 Task: Open a blank sheet, save the file as Greatbarrierreef.html and add heading 'Great Barrier Reef',with the parapraph 'The Great Barrier Reef in Australia is the world's largest coral reef system. It is home to a diverse array of marine life and offers unparalleled snorkeling and diving opportunities. However, it faces threats from climate change and requires conservation efforts to protect its fragile ecosystem.'Apply Font Style Lora And font size 18. Apply font style in  Heading 'Montserrat' and font size 30 Change heading alignment to  Left and paragraph alignment to  Left
Action: Mouse moved to (1111, 80)
Screenshot: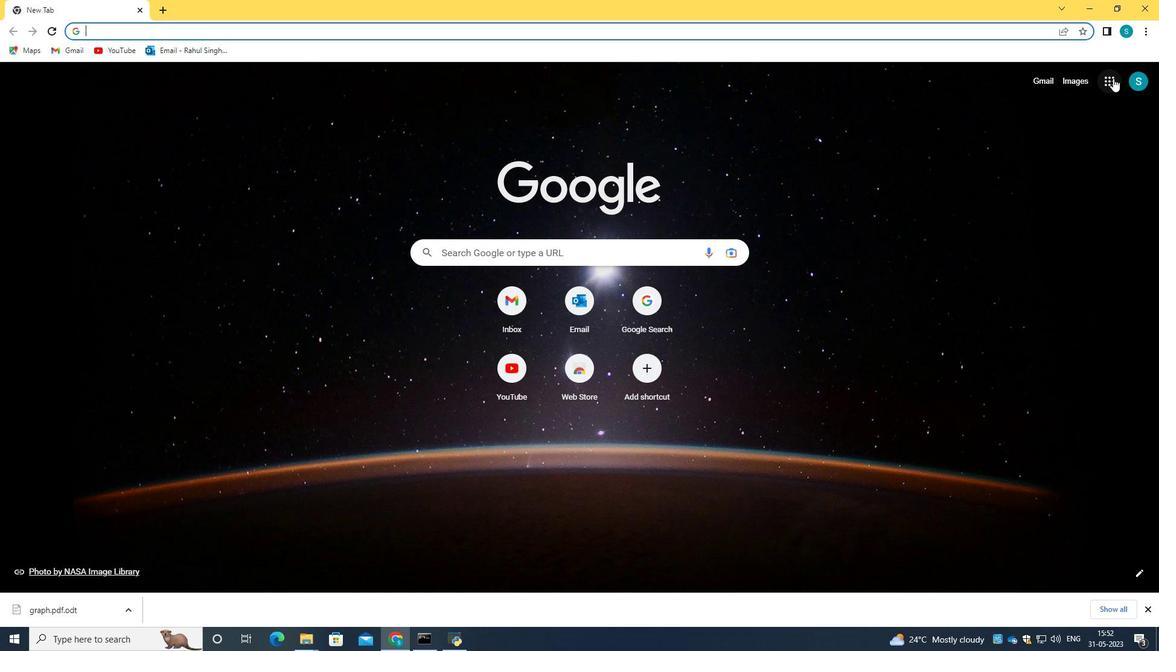 
Action: Mouse pressed left at (1111, 80)
Screenshot: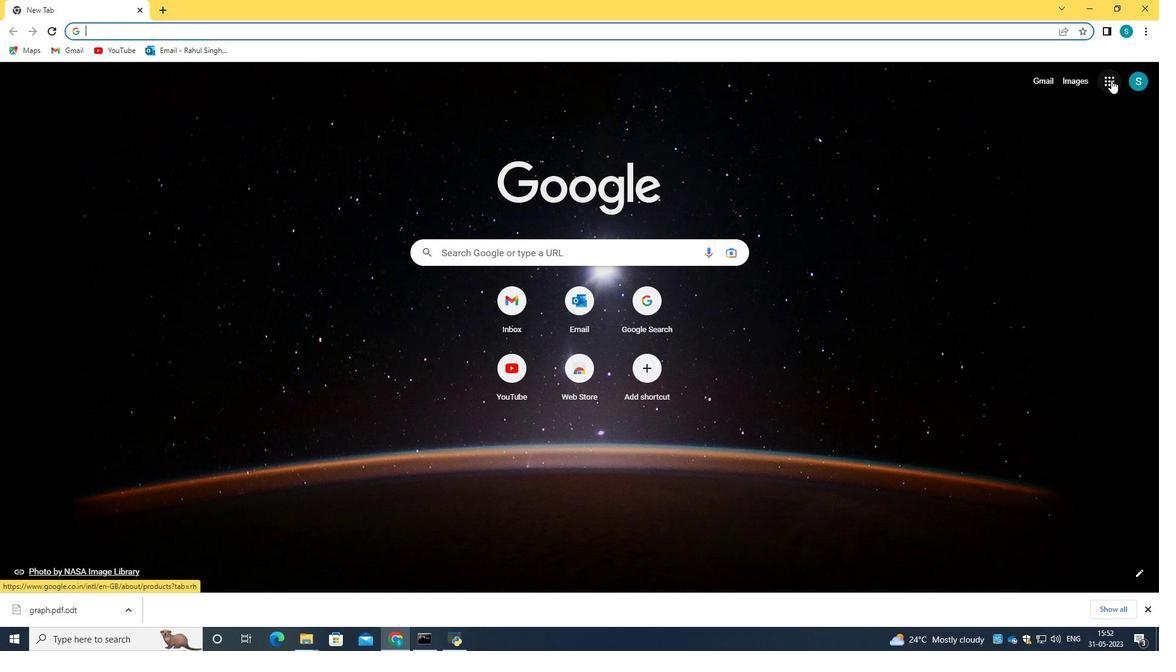 
Action: Mouse moved to (1003, 190)
Screenshot: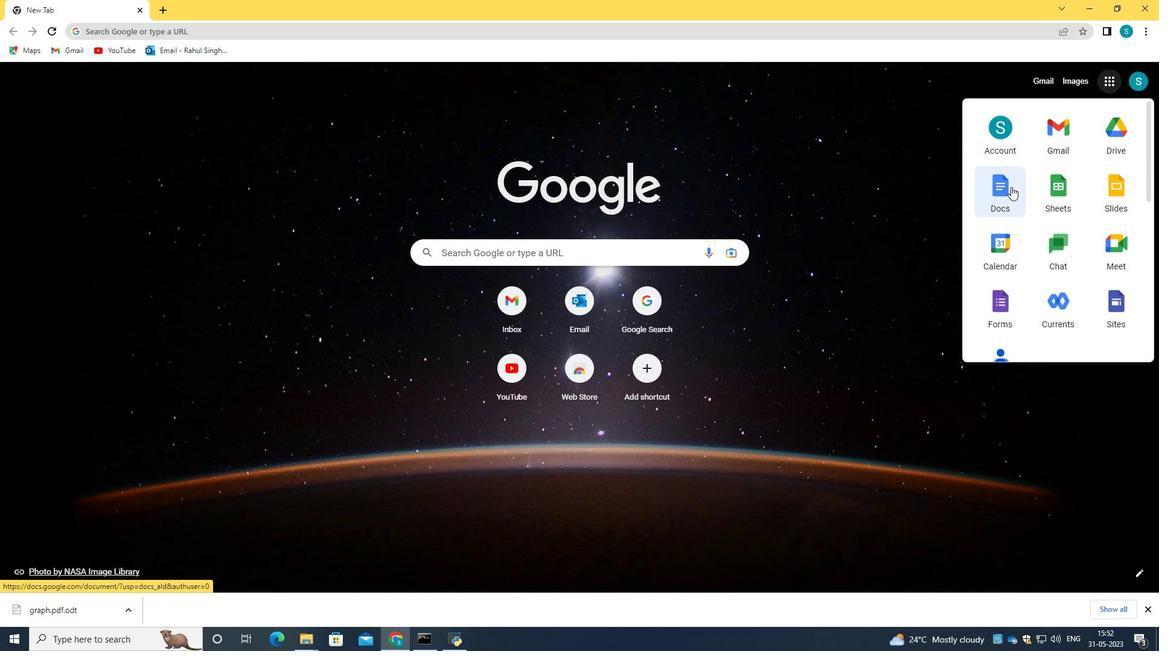 
Action: Mouse pressed left at (1003, 190)
Screenshot: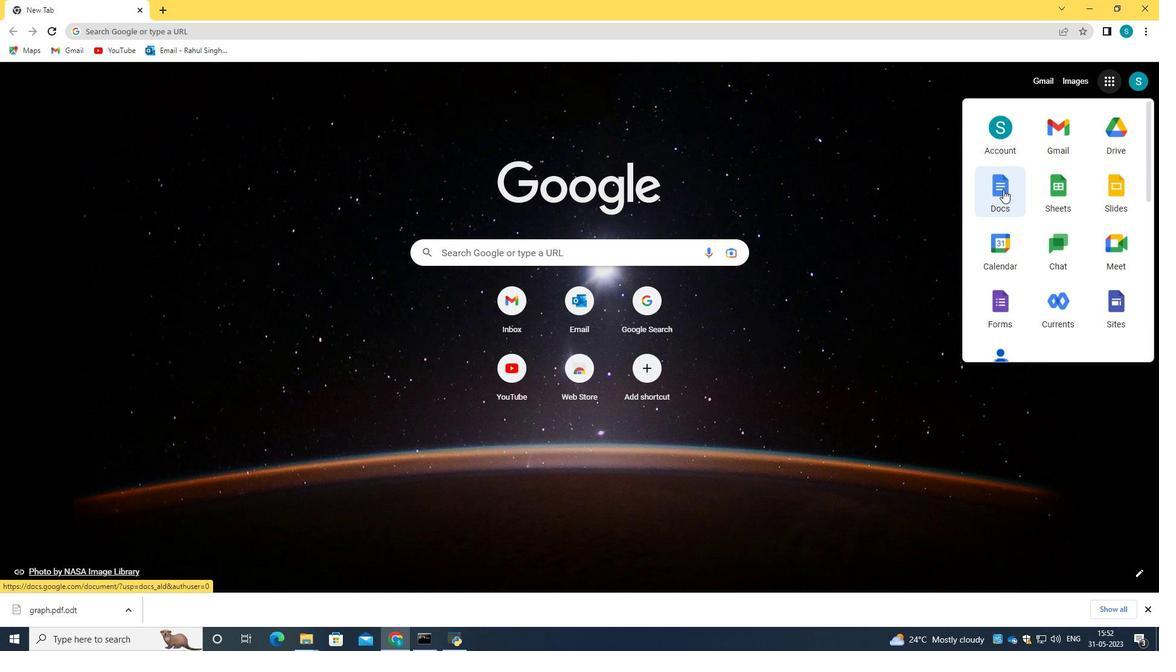 
Action: Mouse moved to (269, 190)
Screenshot: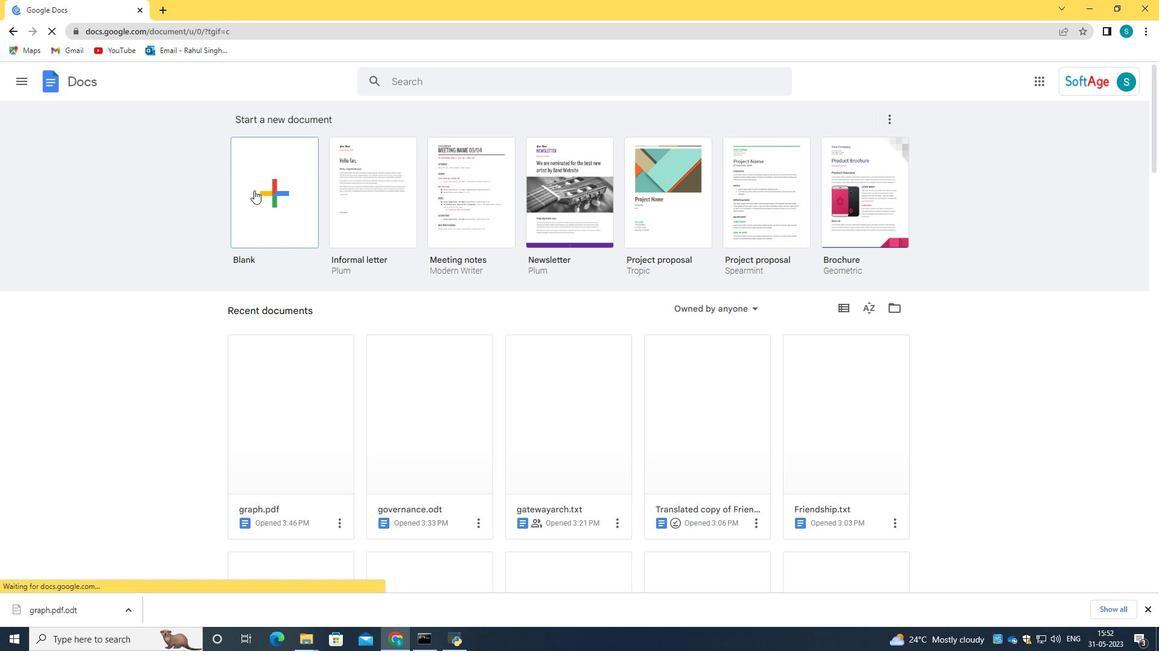 
Action: Mouse pressed left at (269, 190)
Screenshot: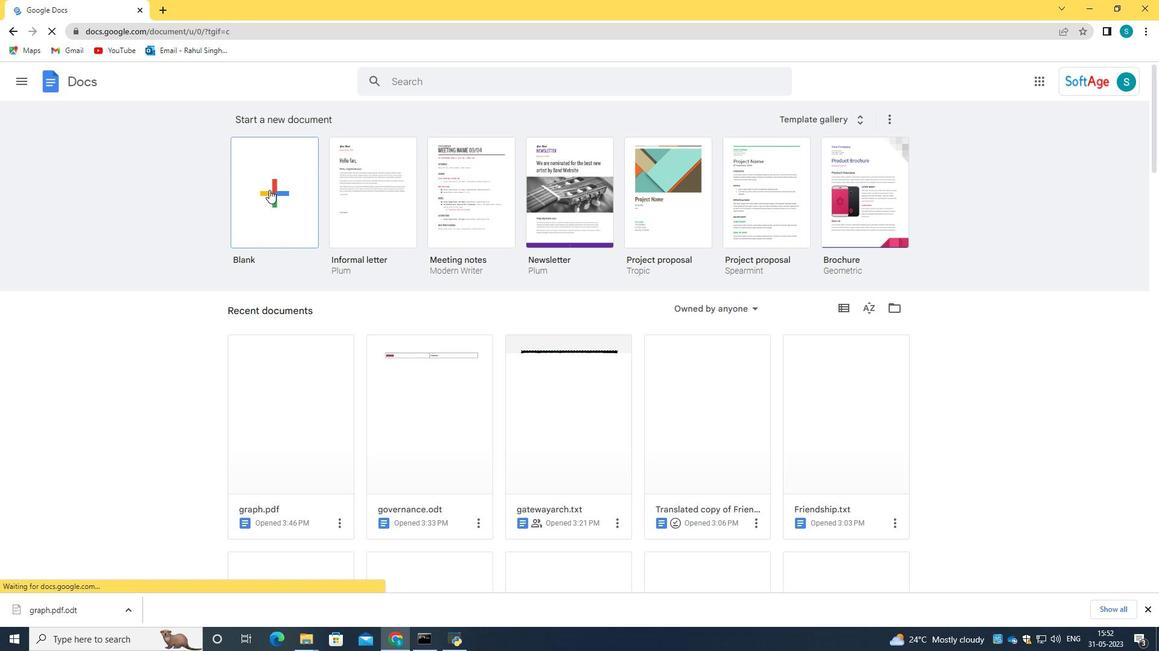 
Action: Mouse moved to (96, 76)
Screenshot: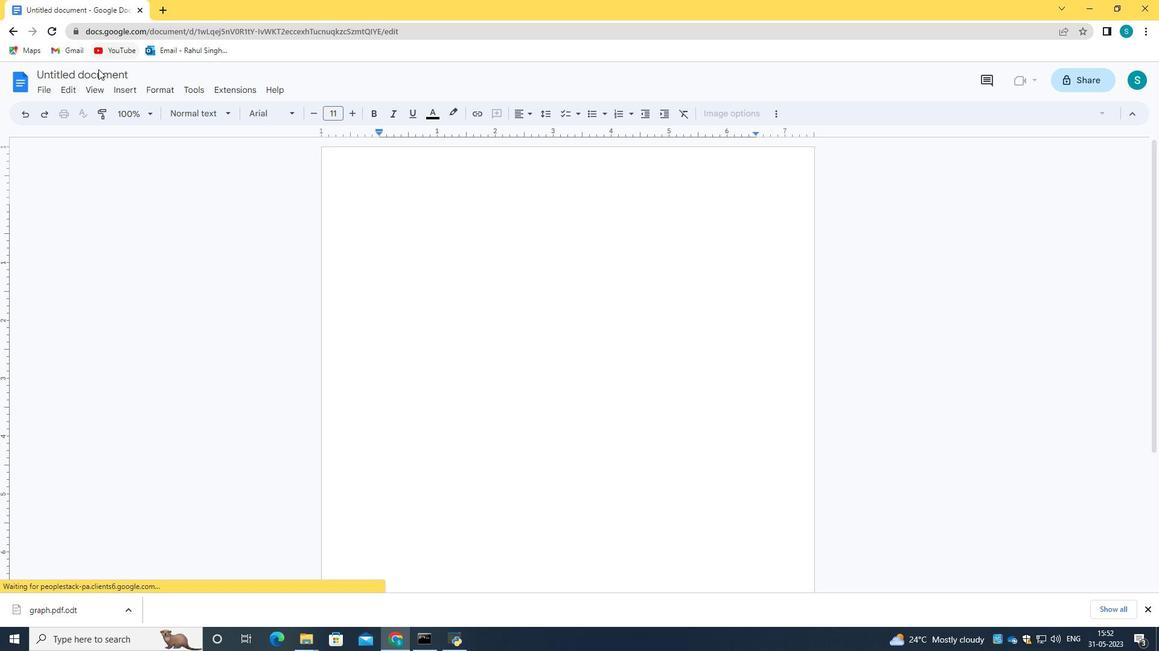 
Action: Mouse pressed left at (96, 76)
Screenshot: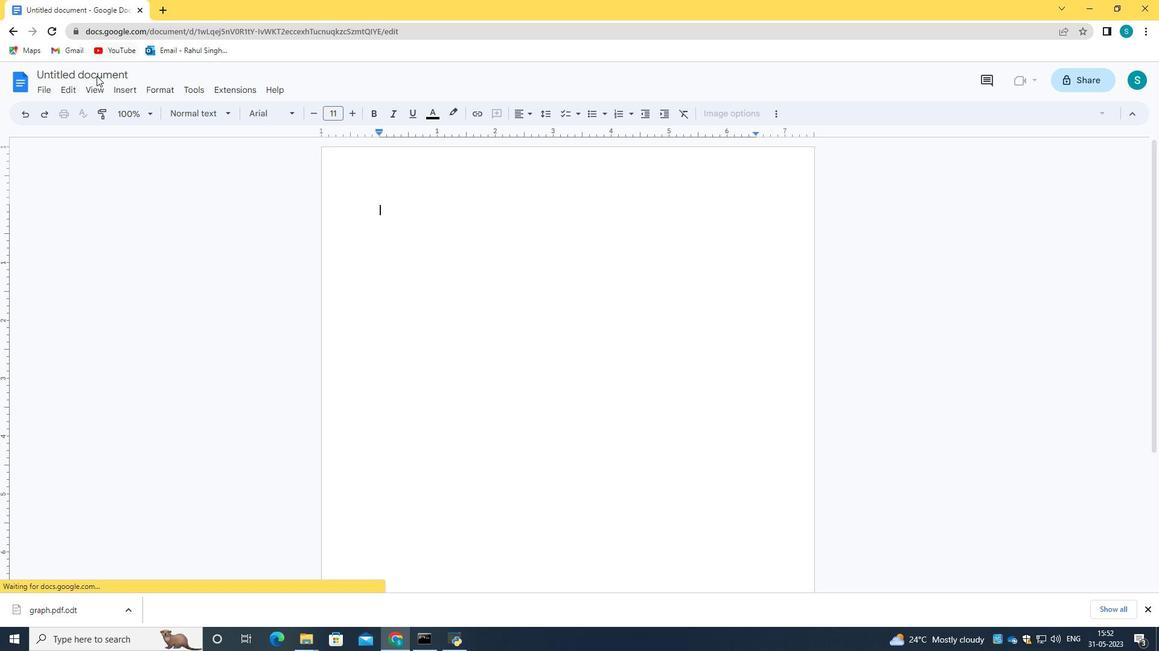 
Action: Mouse moved to (102, 75)
Screenshot: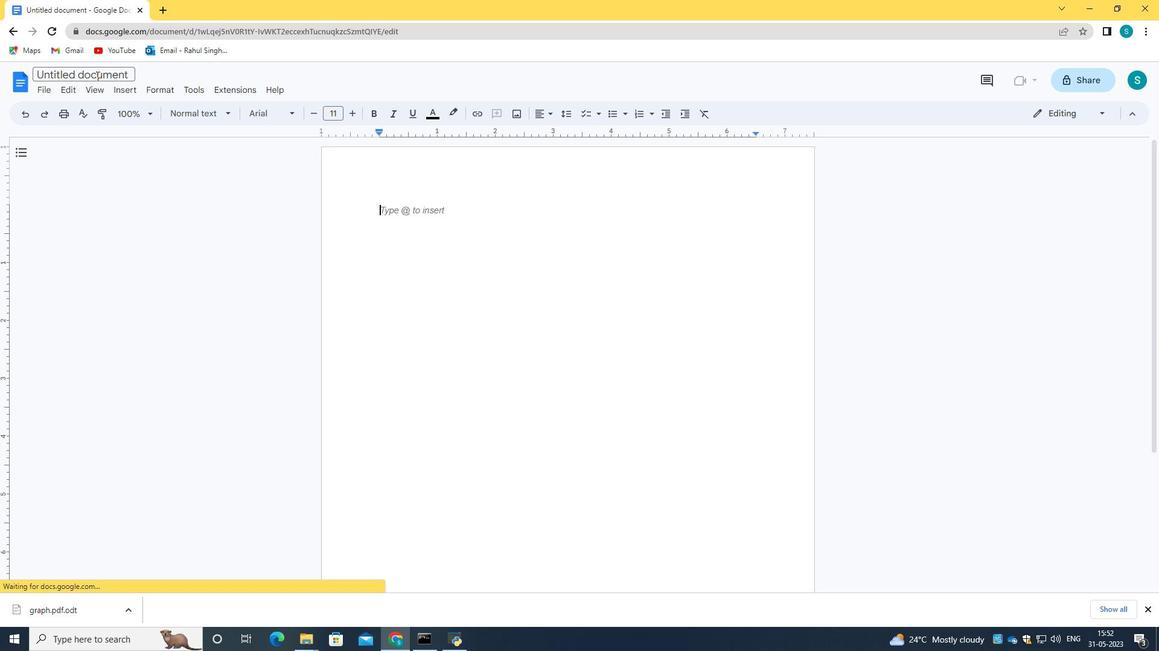 
Action: Key pressed <Key.backspace><Key.caps_lock>G<Key.caps_lock><Key.caps_lock><Key.caps_lock>reatbarriefrreef.html
Screenshot: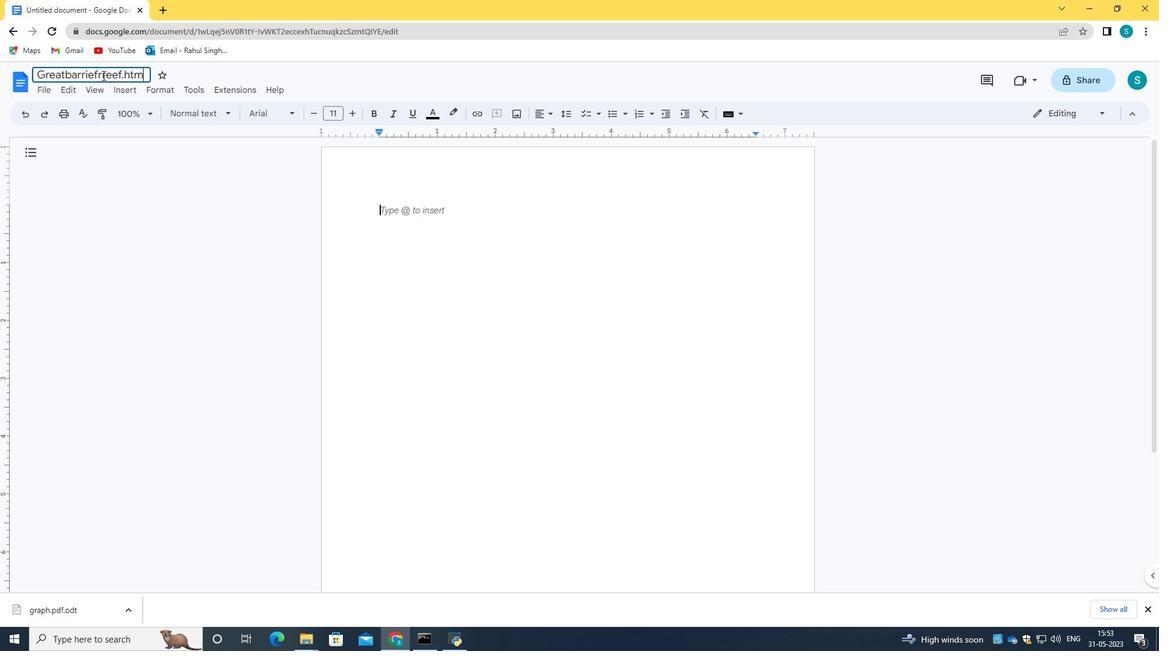
Action: Mouse moved to (424, 249)
Screenshot: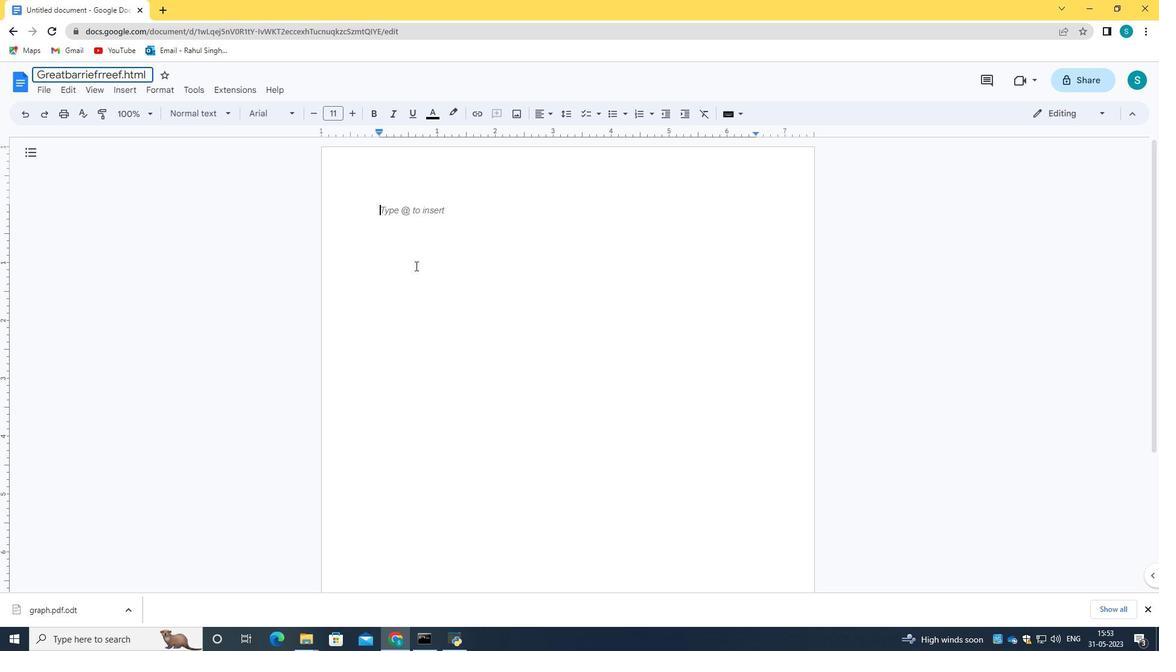 
Action: Mouse pressed left at (424, 249)
Screenshot: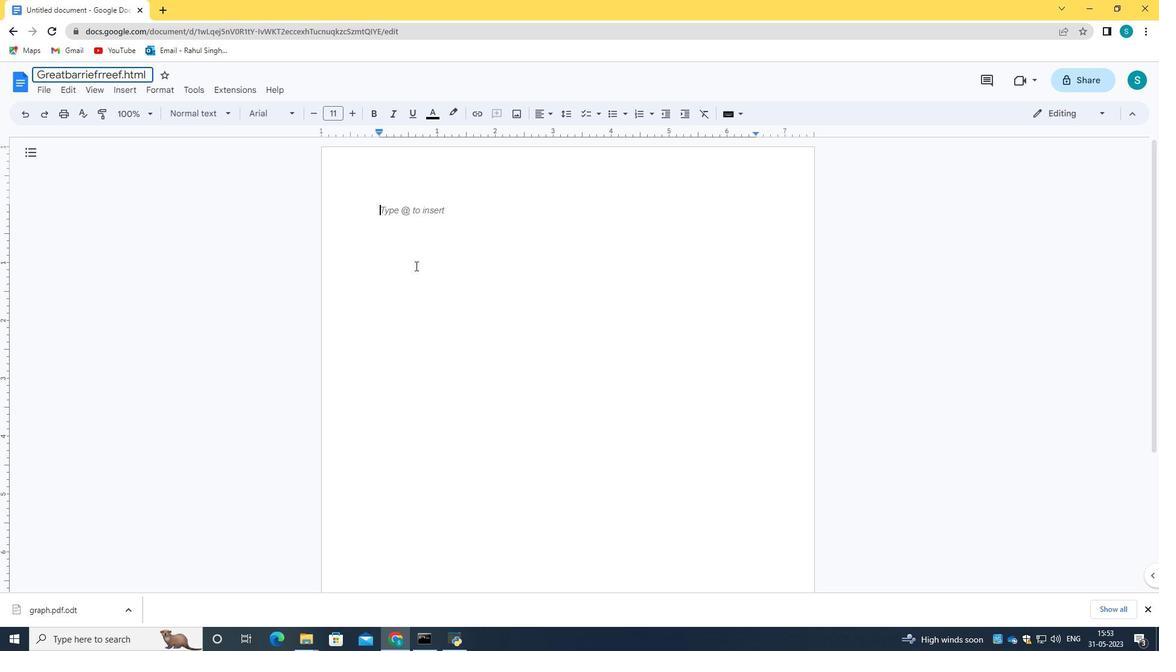 
Action: Mouse moved to (424, 215)
Screenshot: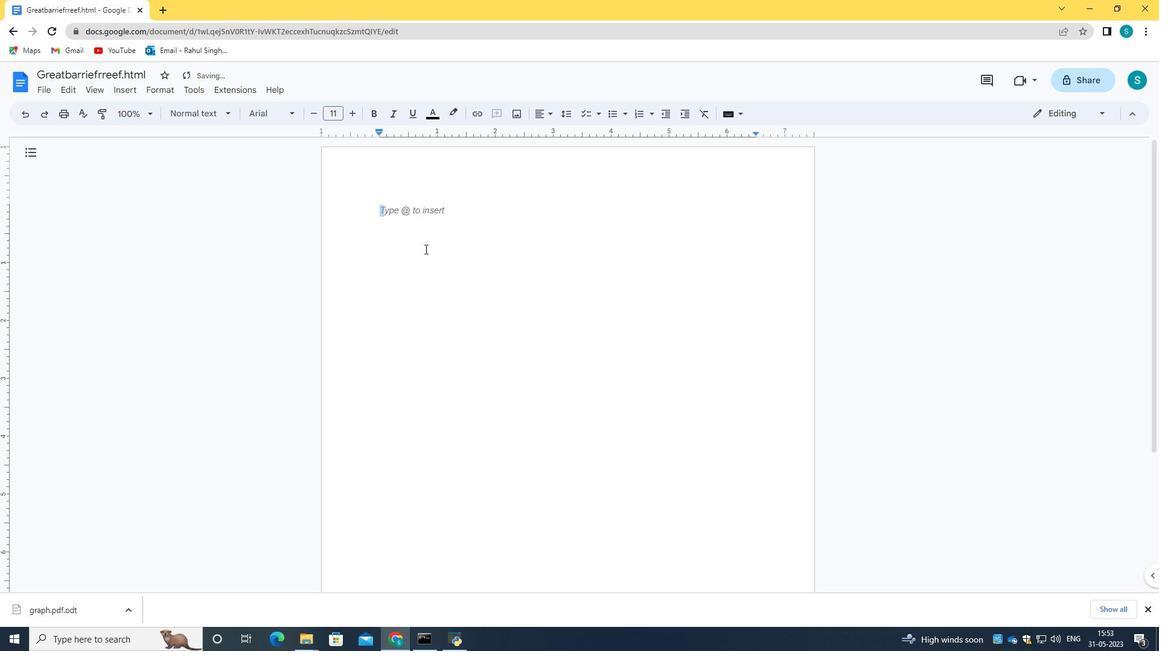 
Action: Mouse pressed left at (424, 215)
Screenshot: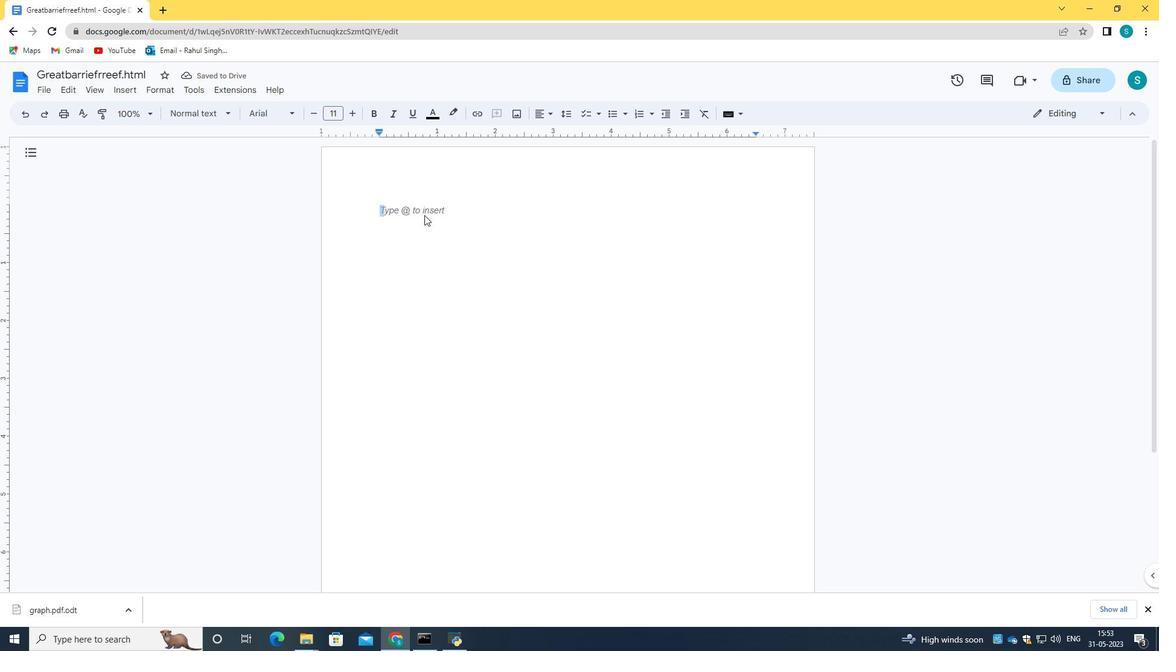 
Action: Mouse moved to (454, 207)
Screenshot: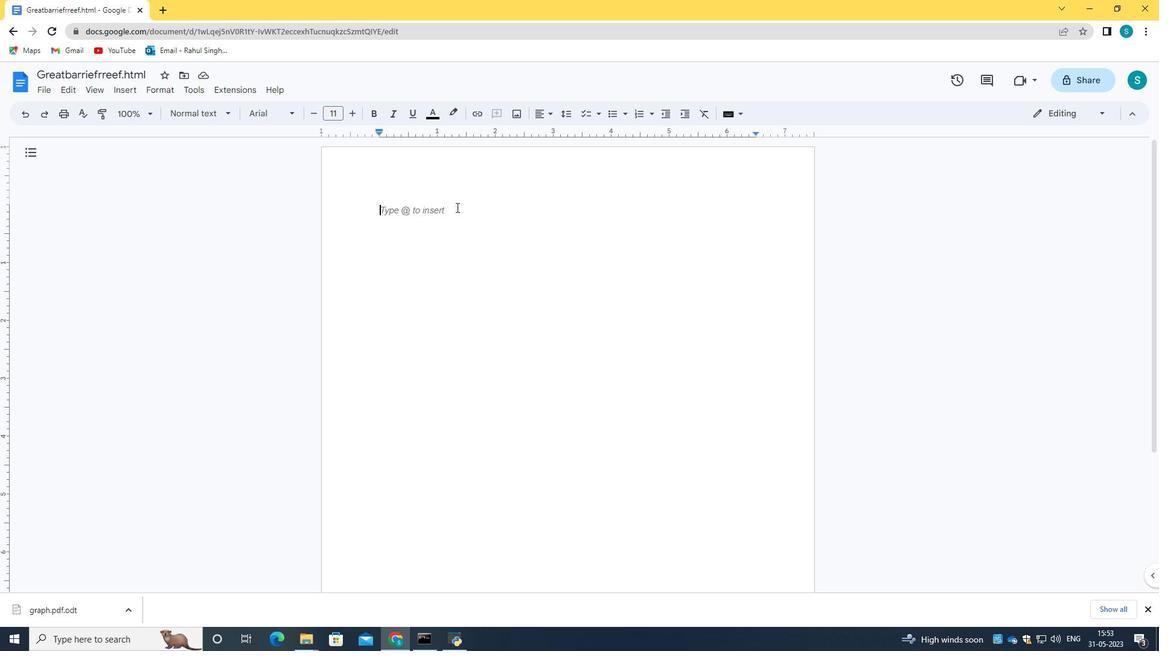 
Action: Key pressed <Key.caps_lock>G<Key.caps_lock>reat<Key.space><Key.caps_lock>B<Key.caps_lock>arrier<Key.space><Key.caps_lock>R<Key.caps_lock>eef
Screenshot: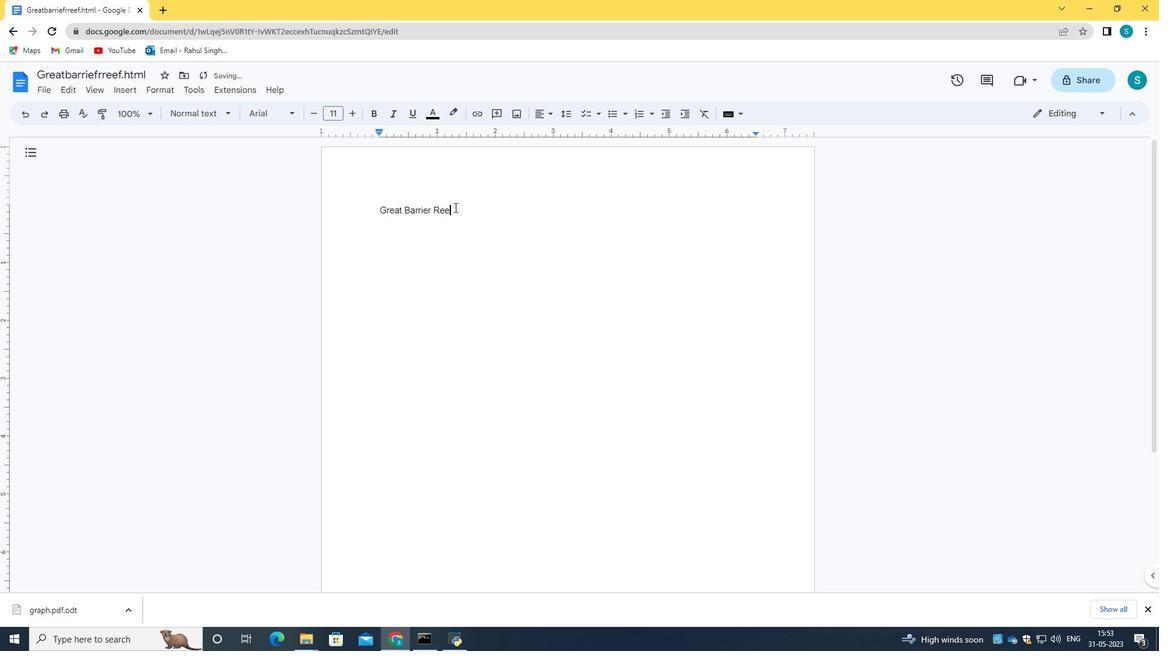 
Action: Mouse moved to (453, 207)
Screenshot: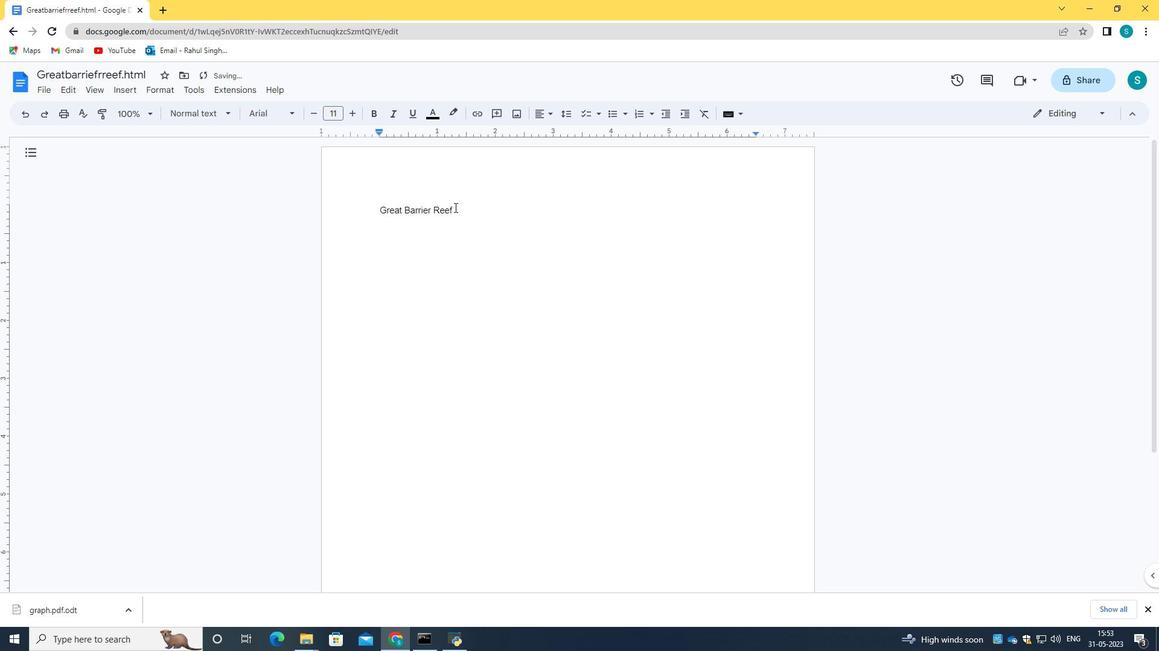 
Action: Key pressed <Key.space><Key.enter>
Screenshot: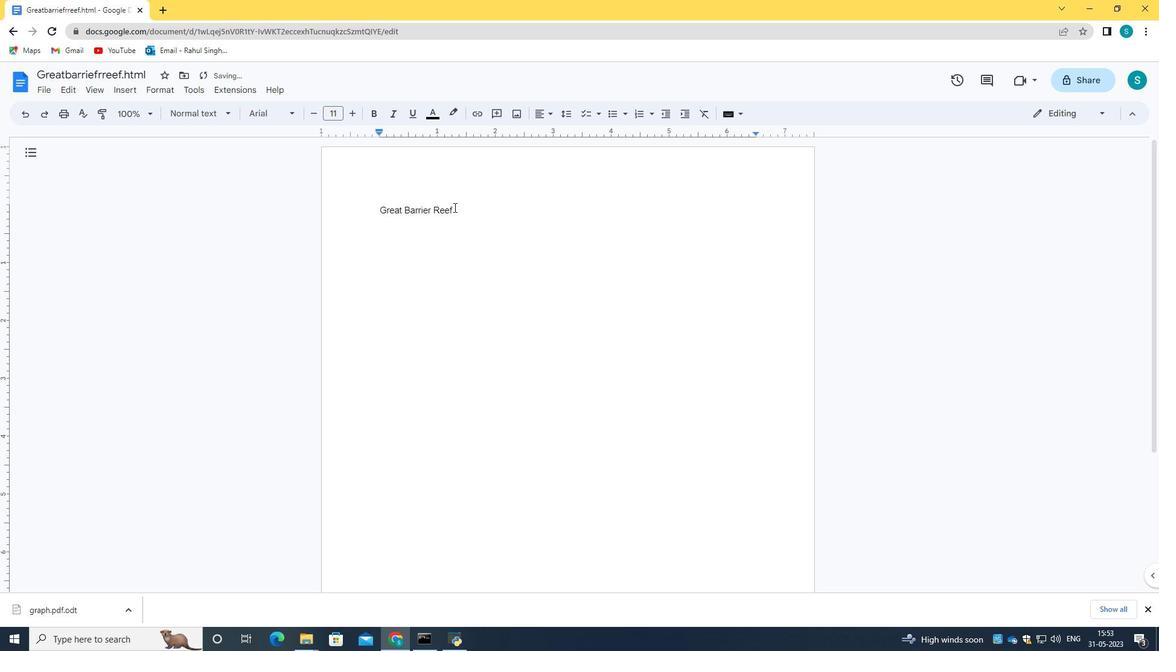 
Action: Mouse moved to (449, 233)
Screenshot: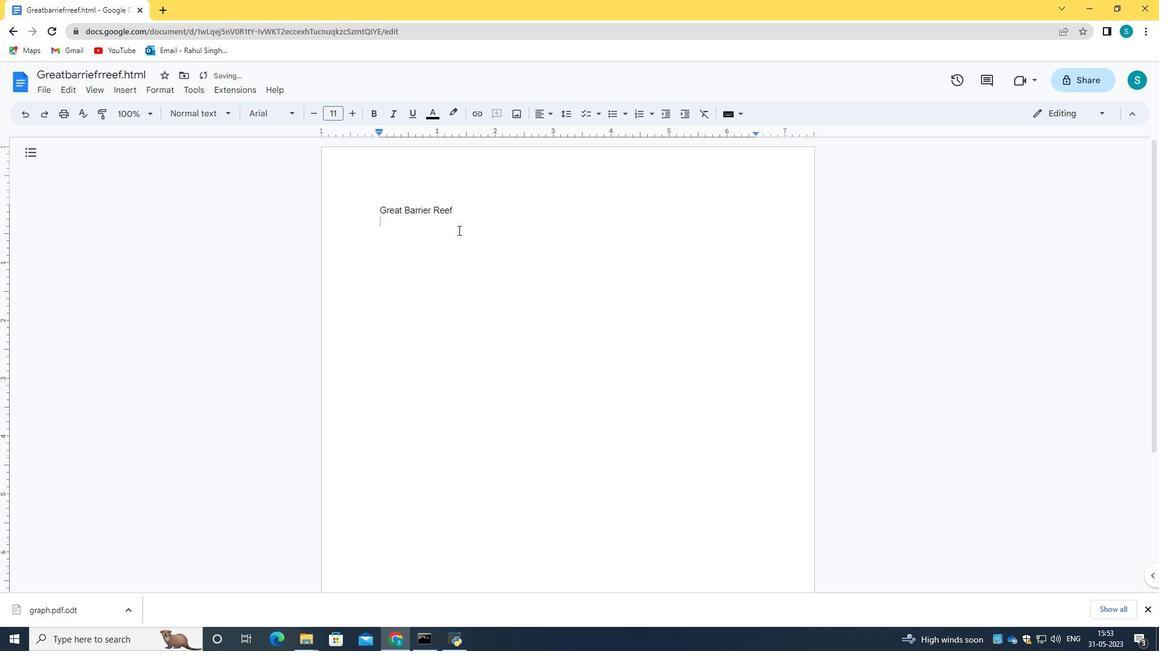 
Action: Key pressed <Key.enter><Key.caps_lock>T<Key.caps_lock>he<Key.space><Key.caps_lock>G<Key.caps_lock>reat<Key.space><Key.caps_lock>B<Key.caps_lock>arrier<Key.space><Key.caps_lock>R<Key.caps_lock>eef<Key.space>in<Key.space><Key.caps_lock>A<Key.caps_lock>ustralia<Key.space>is<Key.space>the<Key.space>world's<Key.space>largest<Key.space>coral<Key.space>reef<Key.space>system.<Key.space><Key.caps_lock>I<Key.caps_lock><Key.space>ti<Key.backspace><Key.backspace><Key.backspace>t<Key.space>is<Key.space>home<Key.space>to<Key.space>a<Key.space>diverse<Key.space>array<Key.space>of<Key.space>marine<Key.space>life<Key.space>and<Key.space>offers<Key.space>unparalleleled<Key.space>snorkeling<Key.space>and<Key.space>diving<Key.space>opportunities.<Key.space><Key.caps_lock><Key.enter>H<Key.caps_lock>owever,<Key.space>it<Key.space>faces<Key.space>threats<Key.space>from<Key.space>climate<Key.space>change<Key.space>and<Key.space>requires<Key.space>conservation<Key.space>efforts<Key.space>to<Key.space>protect<Key.space>its<Key.space>fragile<Key.space>ecosystems<Key.backspace>.
Screenshot: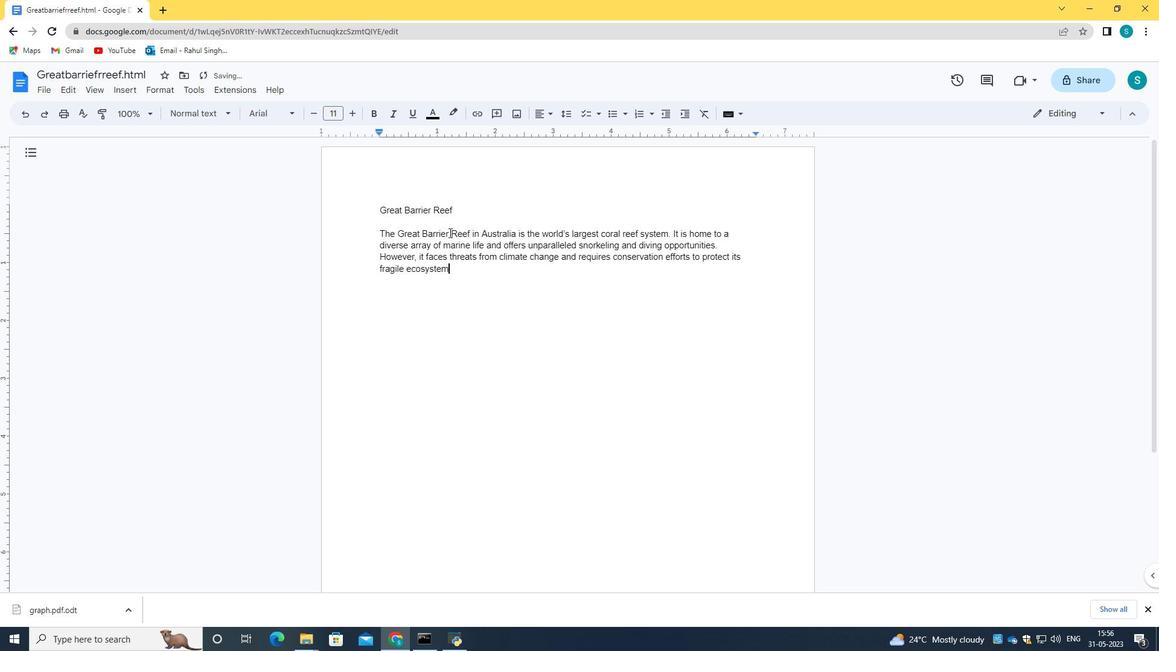 
Action: Mouse moved to (376, 234)
Screenshot: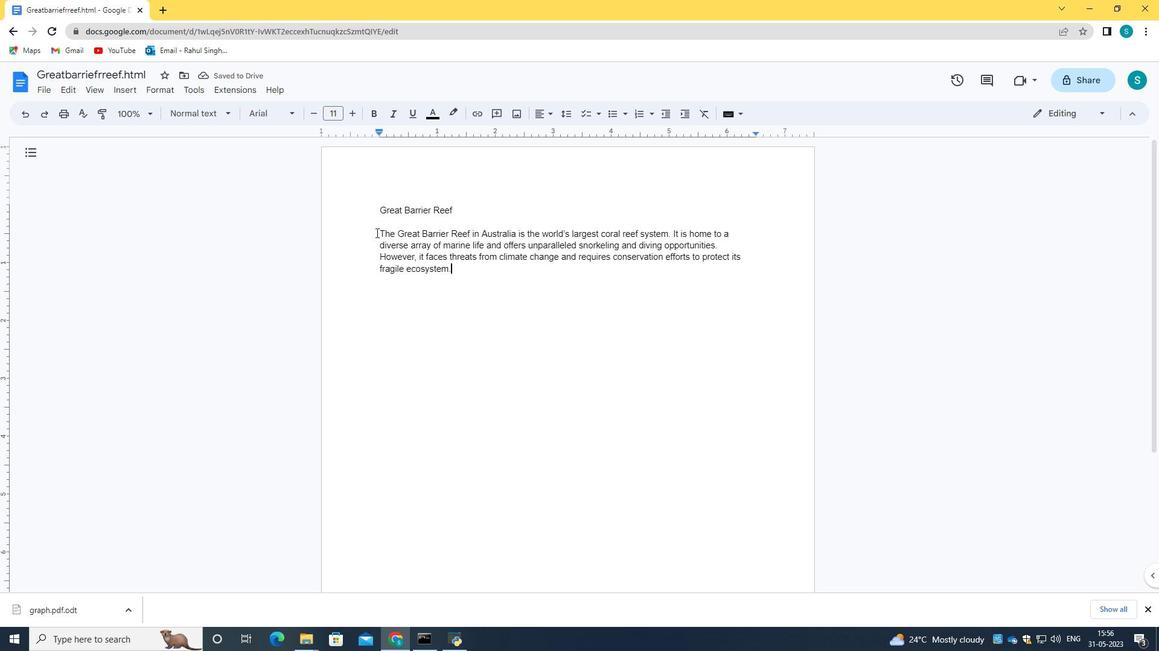 
Action: Mouse pressed left at (376, 234)
Screenshot: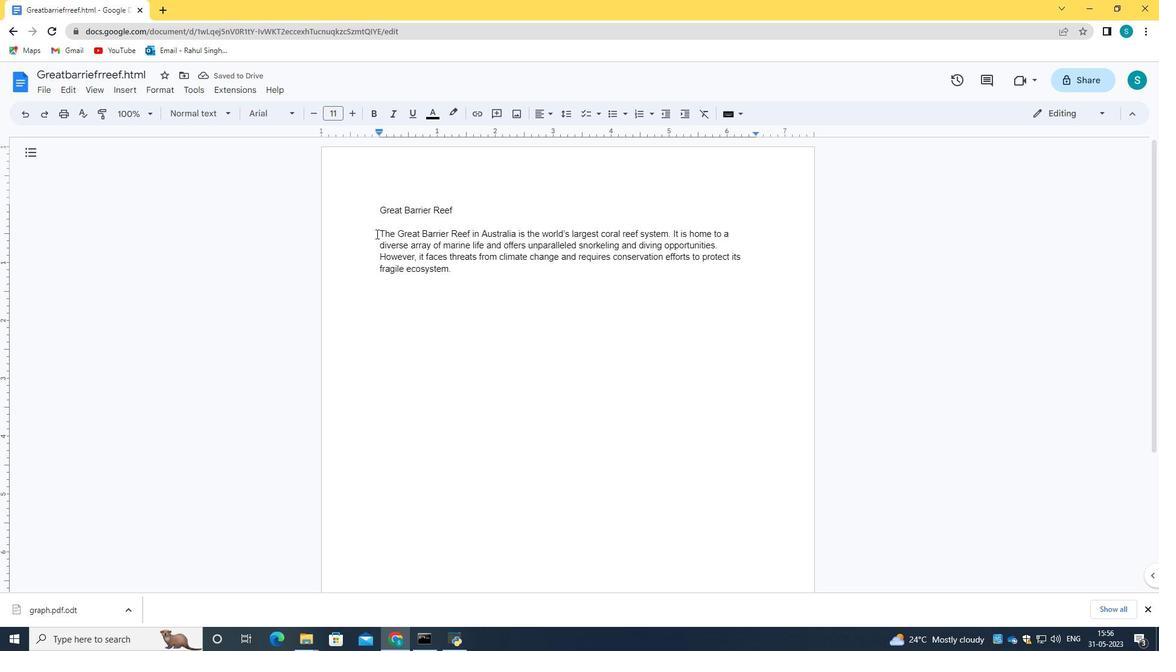 
Action: Mouse moved to (256, 114)
Screenshot: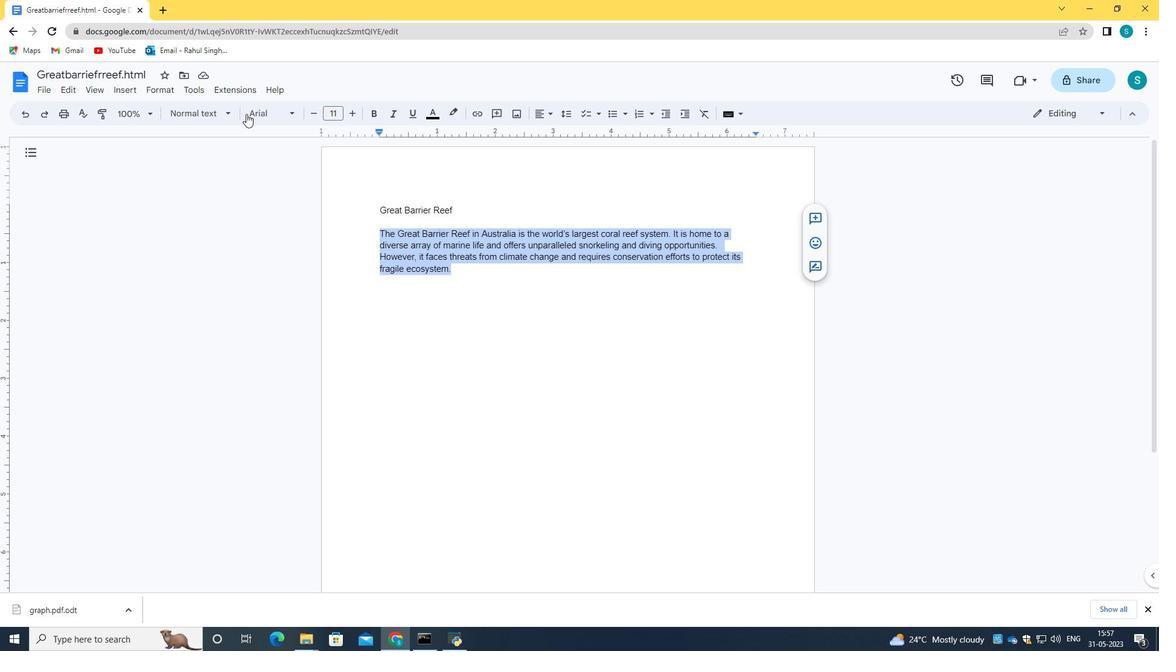 
Action: Mouse pressed left at (256, 114)
Screenshot: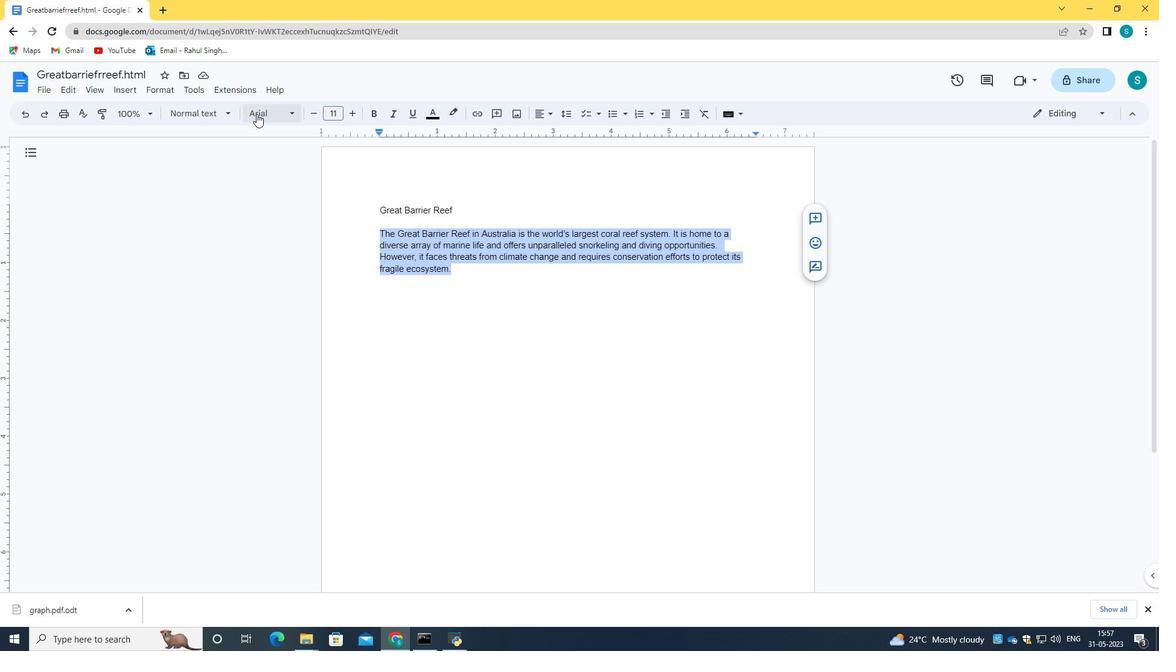 
Action: Mouse moved to (287, 410)
Screenshot: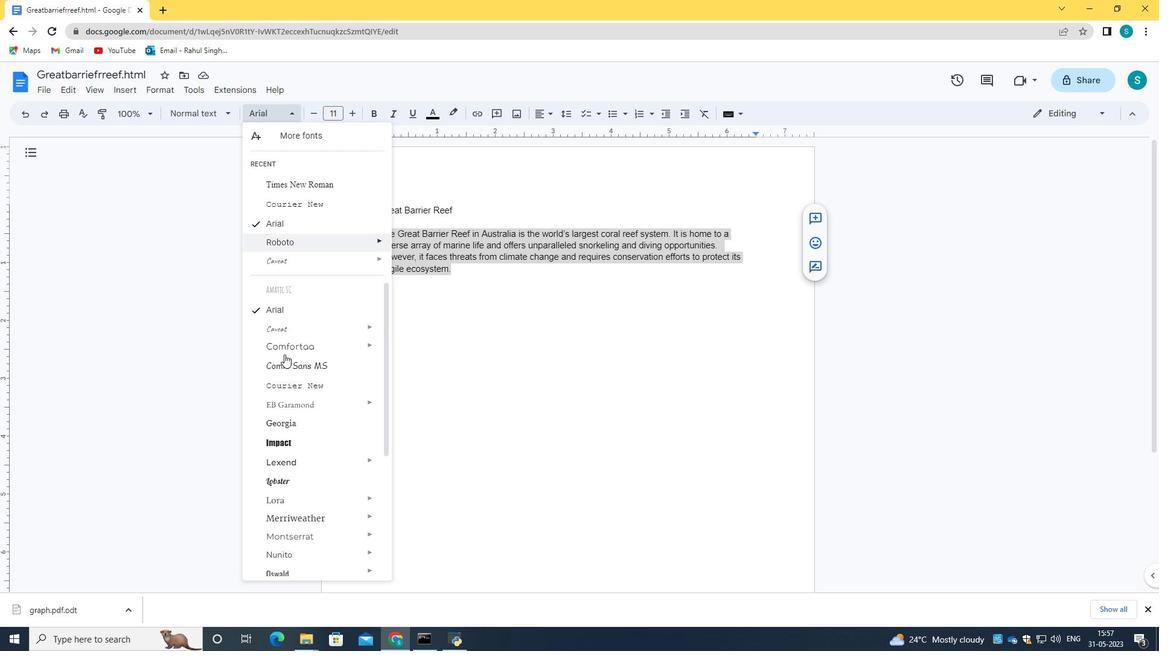
Action: Mouse scrolled (287, 409) with delta (0, 0)
Screenshot: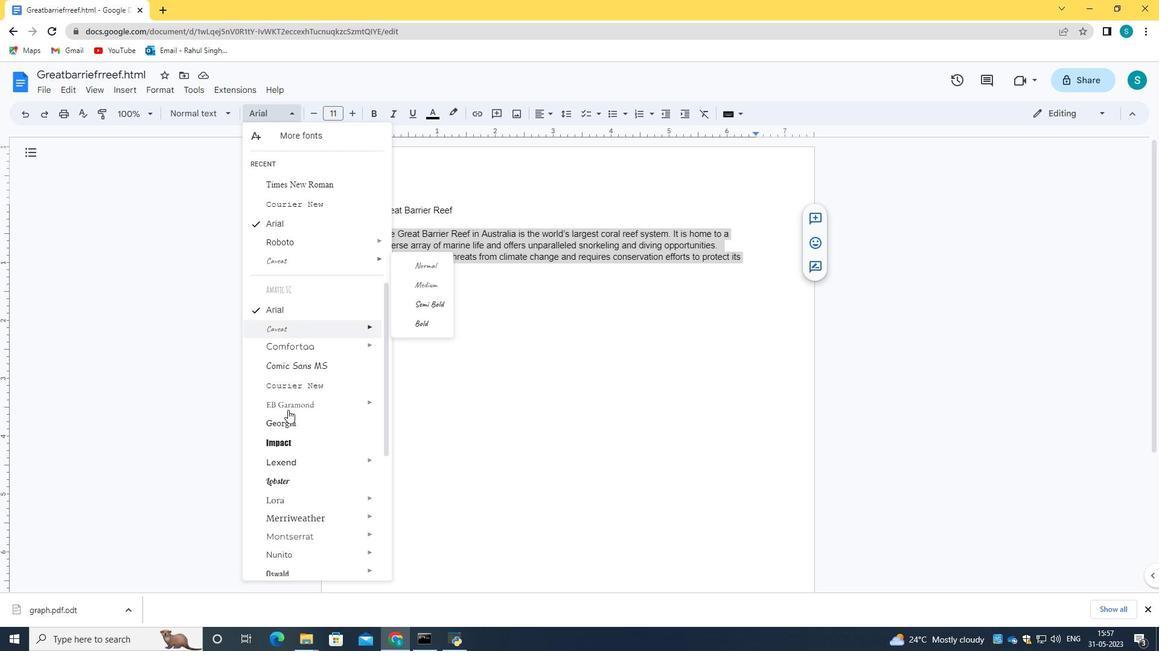 
Action: Mouse moved to (294, 497)
Screenshot: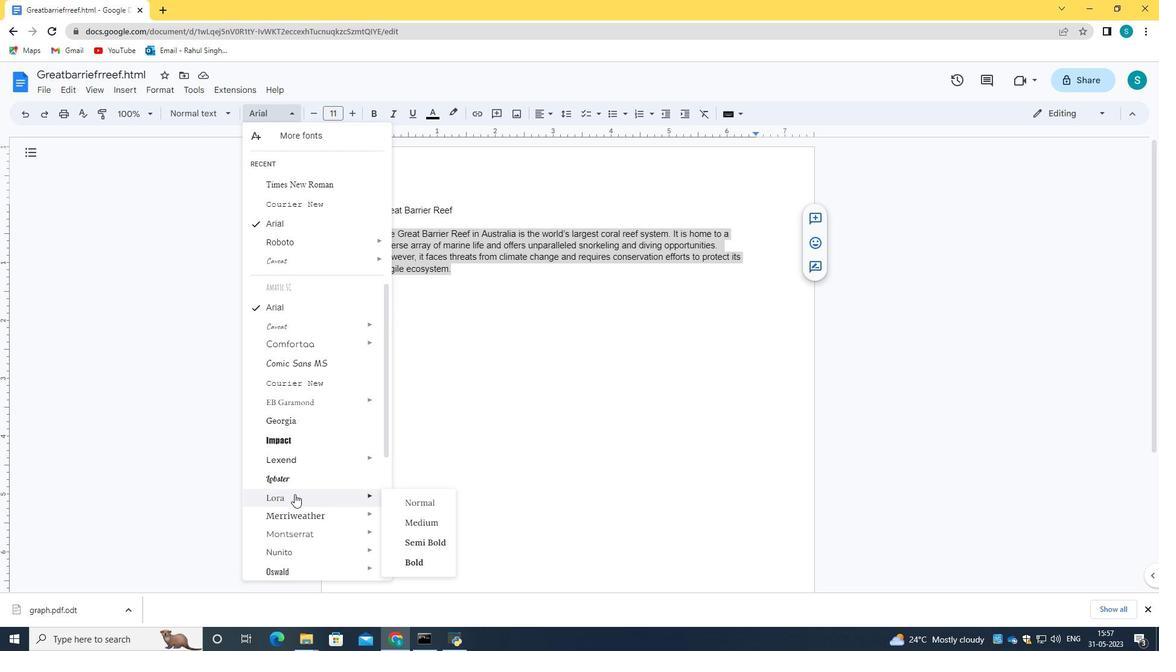 
Action: Mouse pressed left at (294, 497)
Screenshot: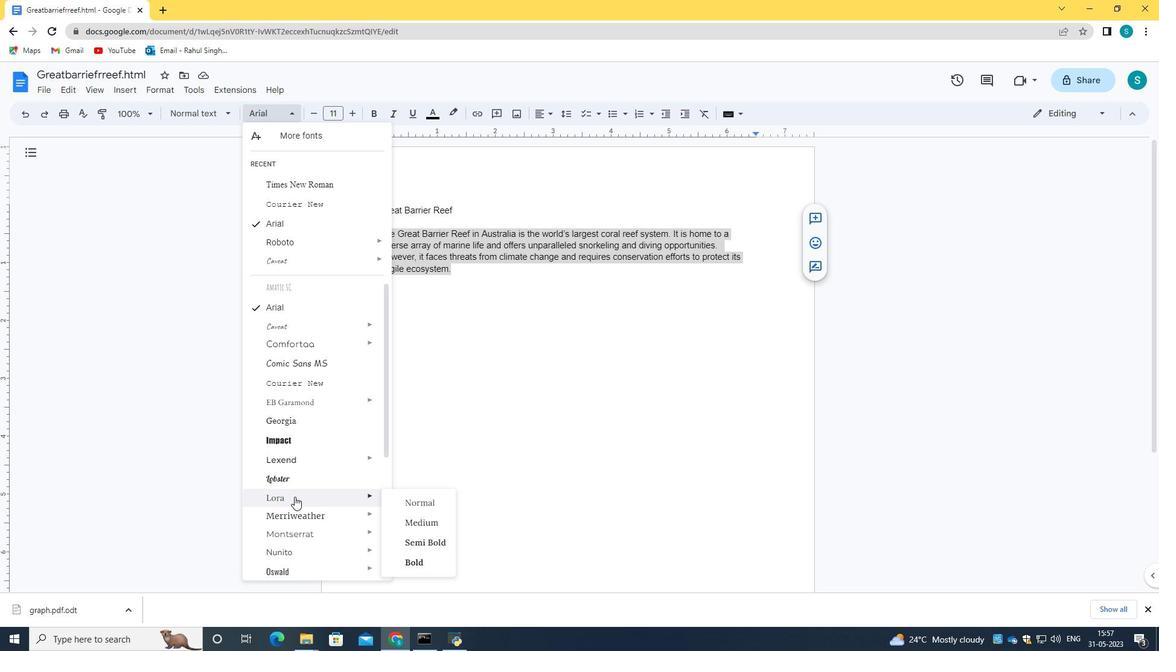 
Action: Mouse moved to (353, 114)
Screenshot: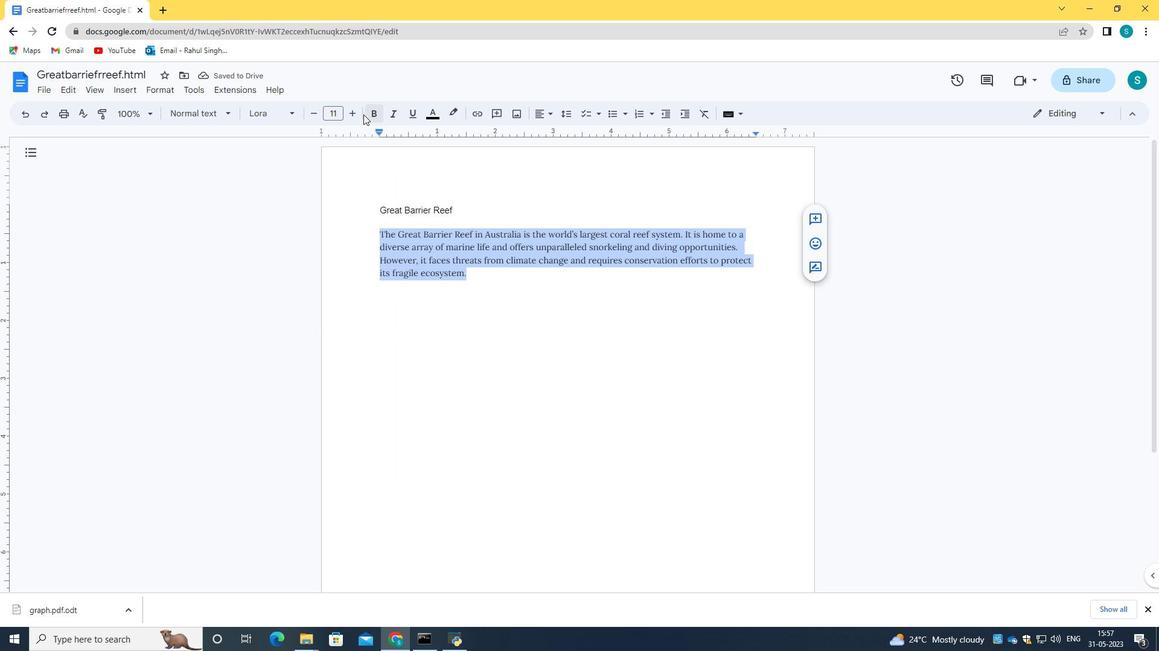 
Action: Mouse pressed left at (353, 114)
Screenshot: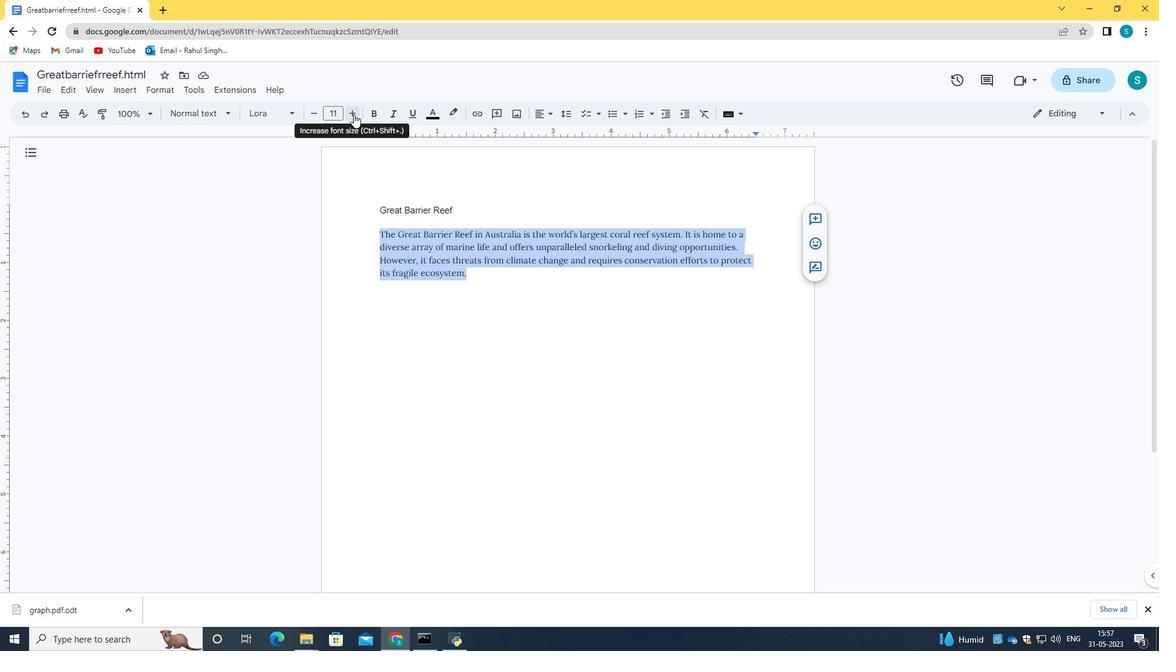 
Action: Mouse pressed left at (353, 114)
Screenshot: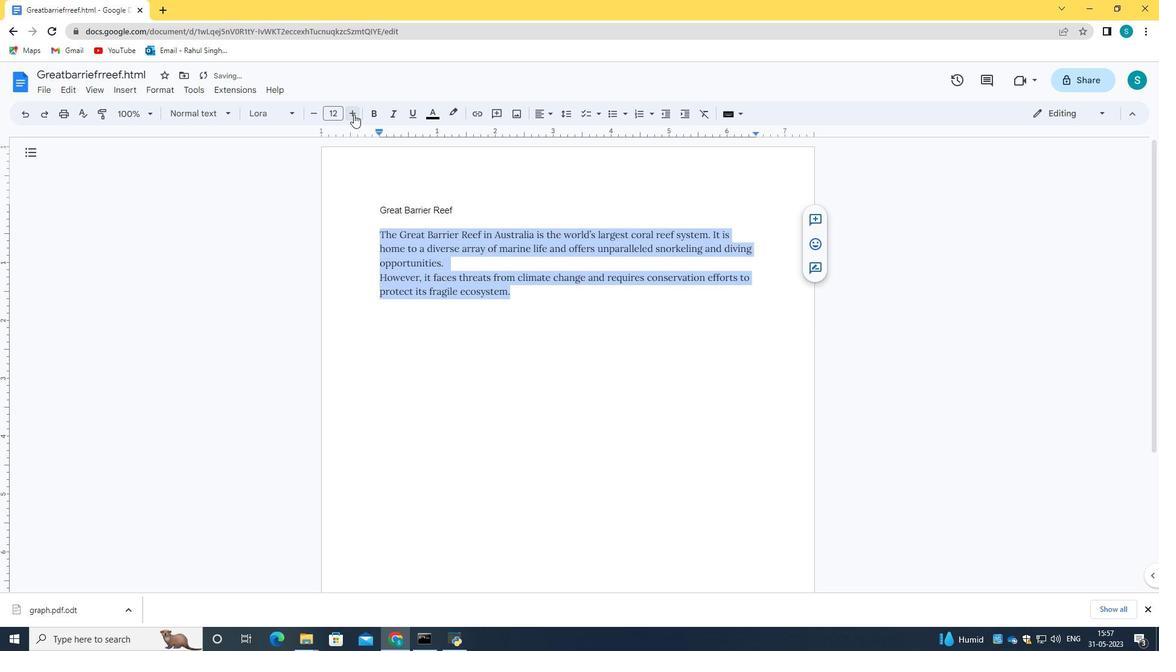 
Action: Mouse pressed left at (353, 114)
Screenshot: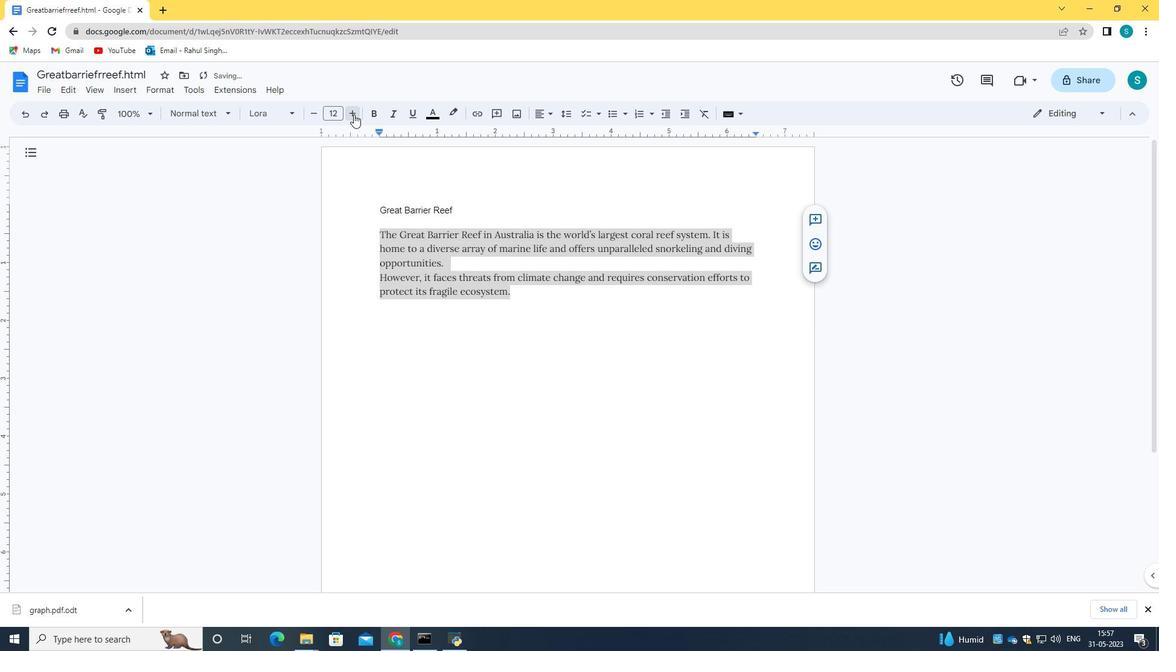 
Action: Mouse pressed left at (353, 114)
Screenshot: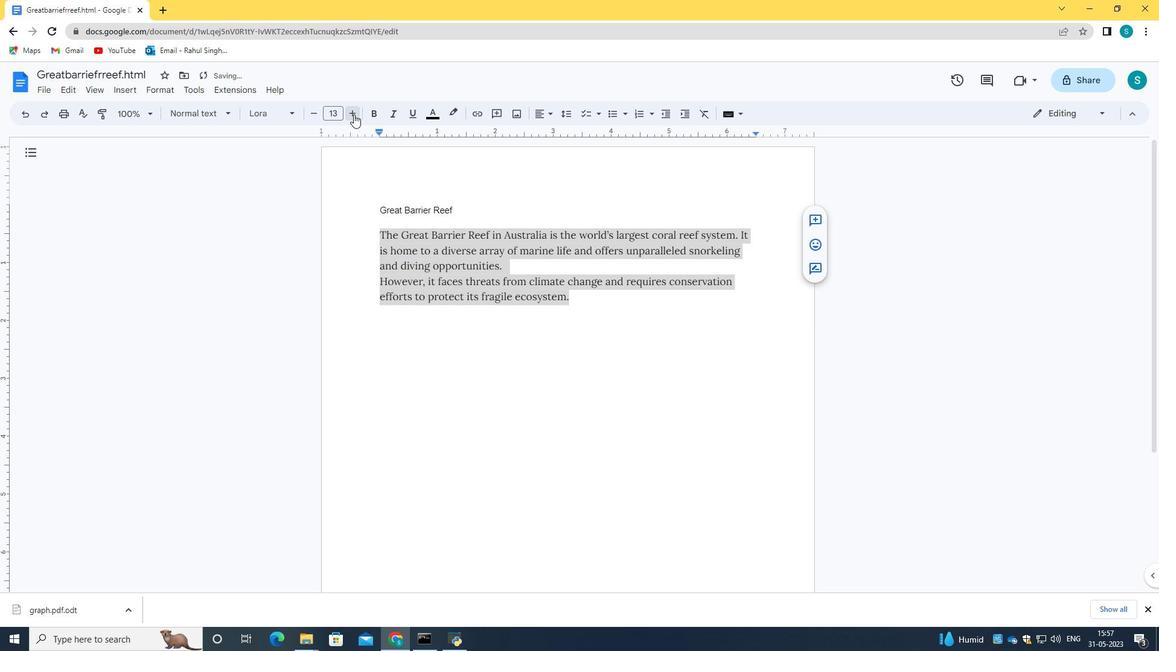 
Action: Mouse pressed left at (353, 114)
Screenshot: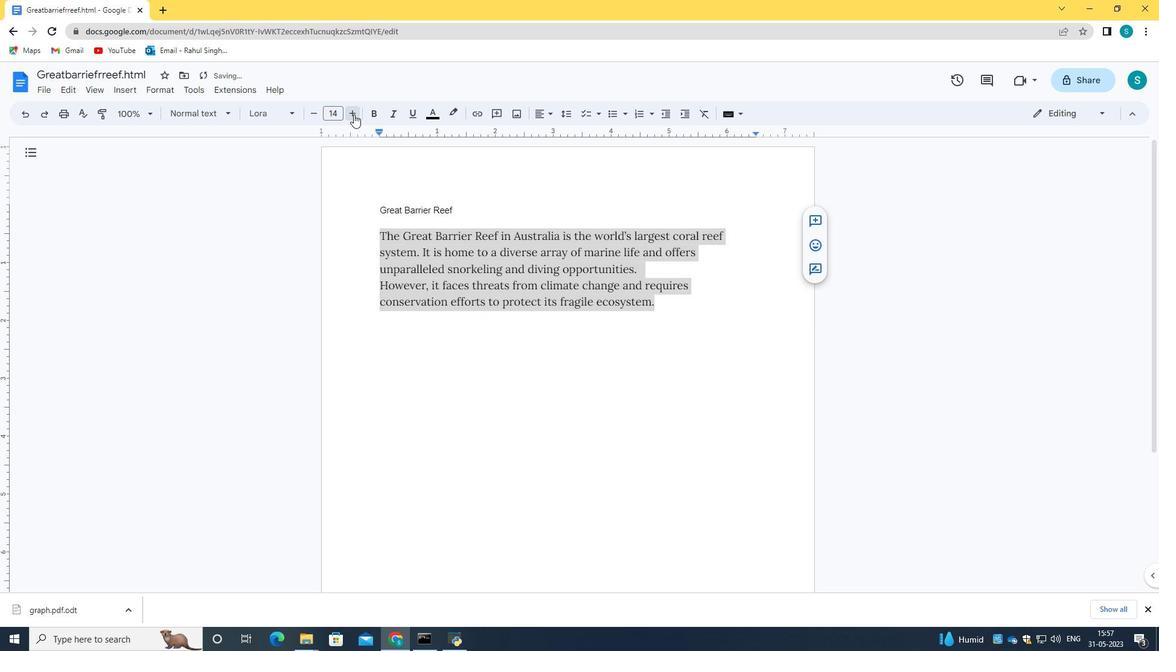 
Action: Mouse pressed left at (353, 114)
Screenshot: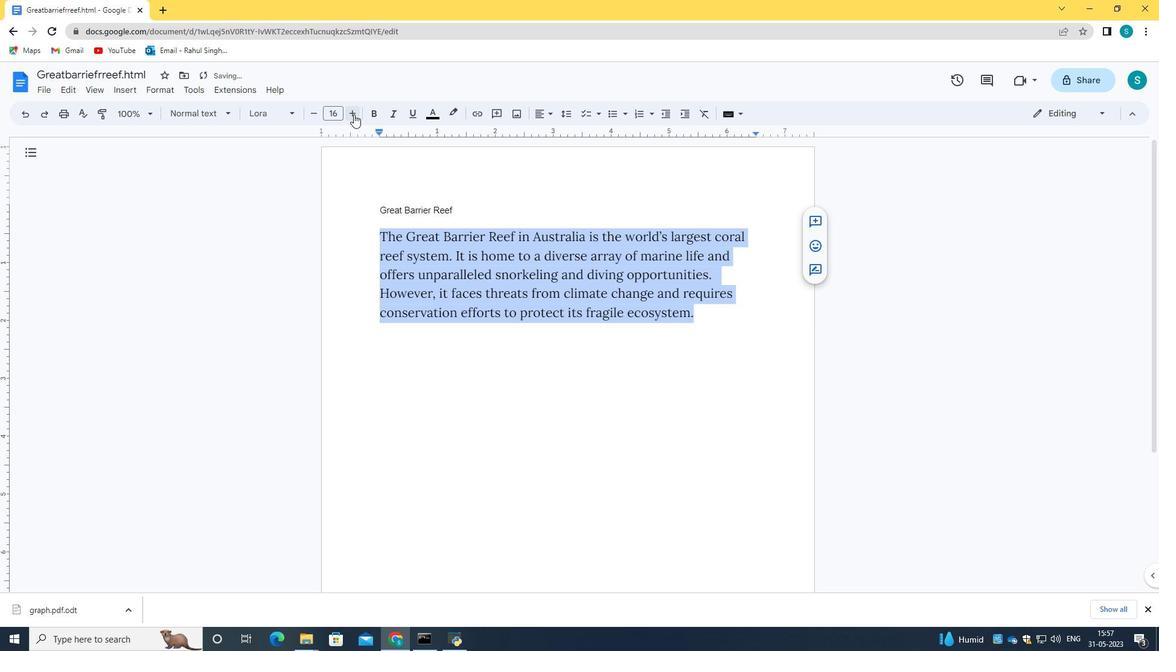 
Action: Mouse pressed left at (353, 114)
Screenshot: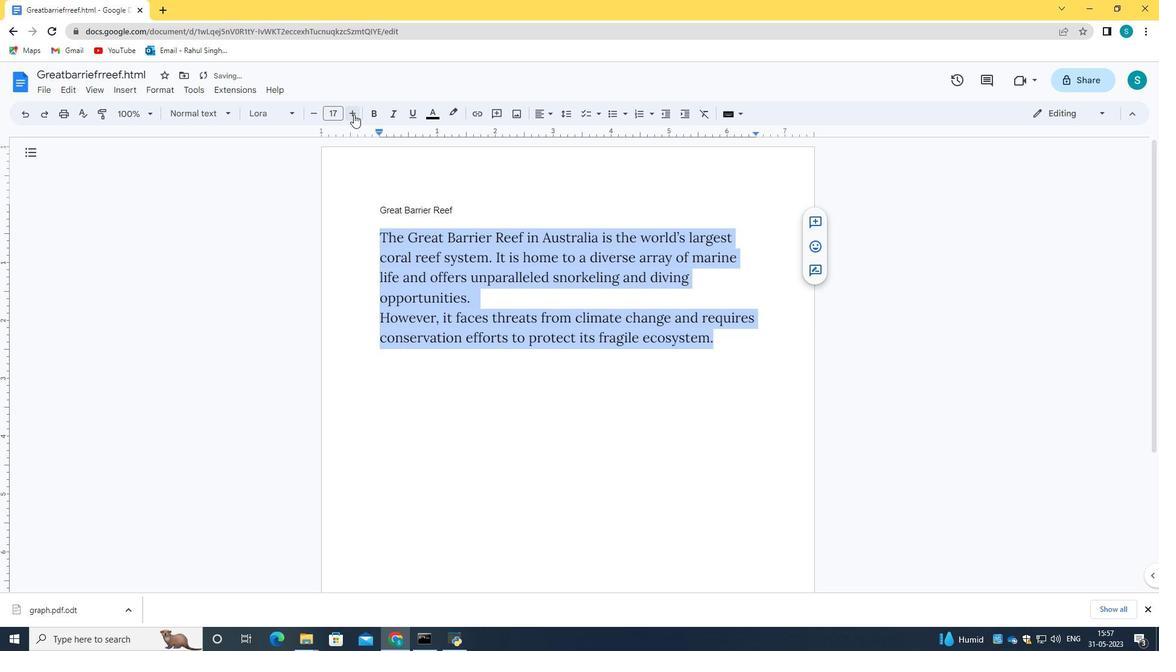 
Action: Mouse moved to (487, 396)
Screenshot: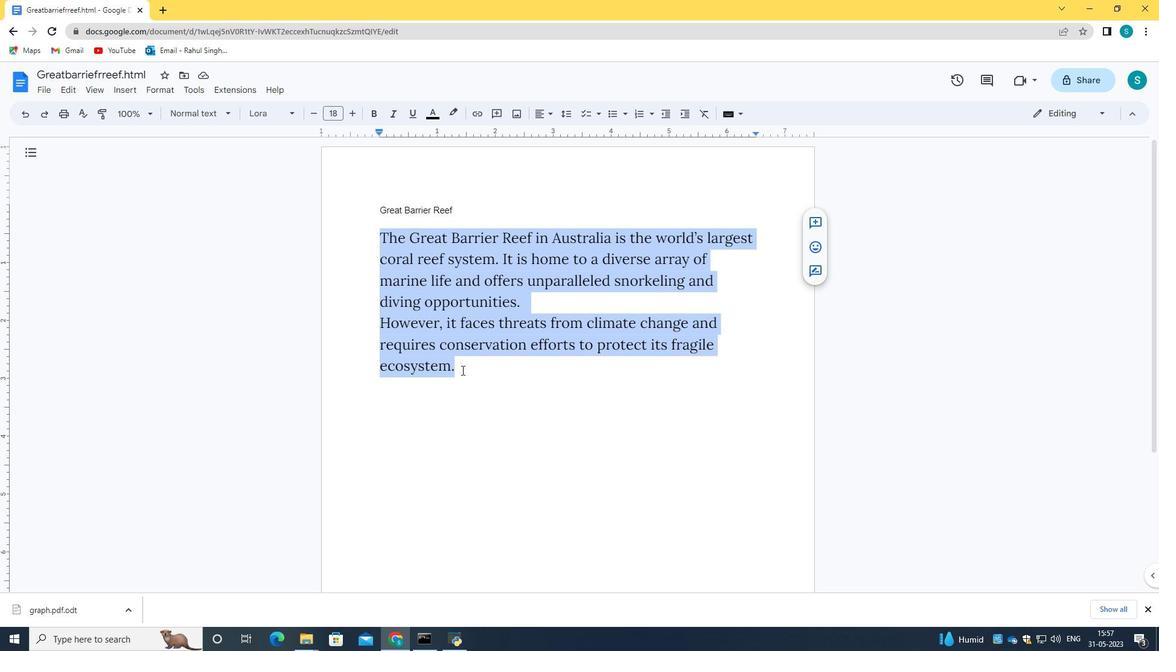 
Action: Mouse pressed left at (487, 396)
Screenshot: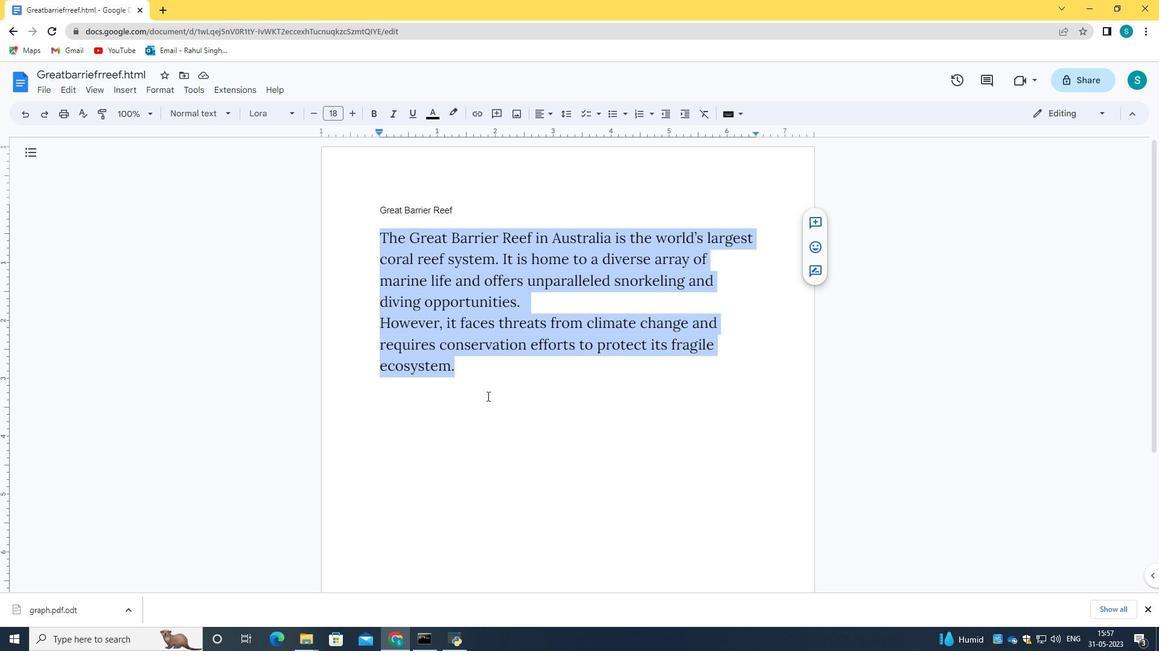 
Action: Mouse moved to (455, 210)
Screenshot: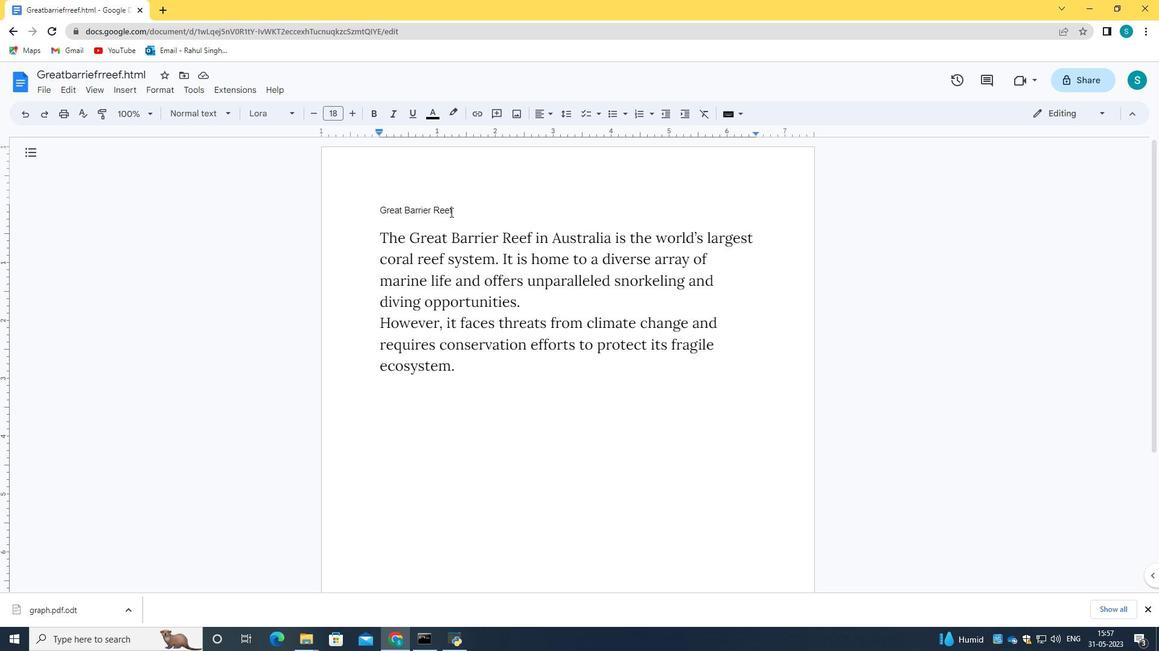
Action: Mouse pressed left at (455, 210)
Screenshot: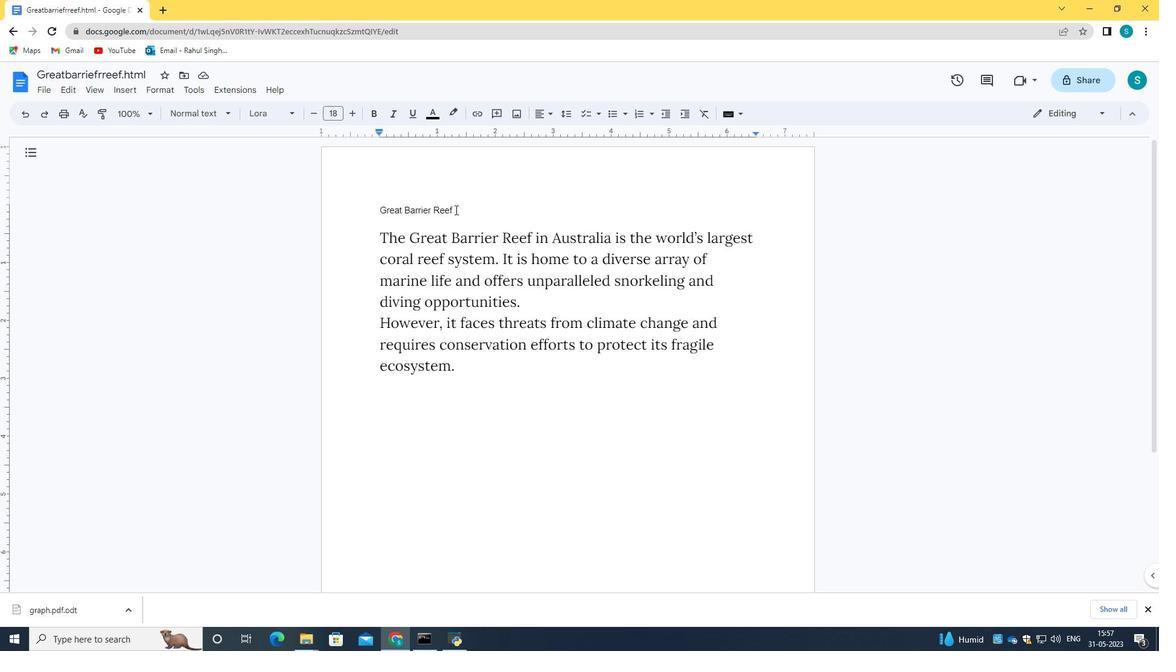 
Action: Mouse moved to (223, 111)
Screenshot: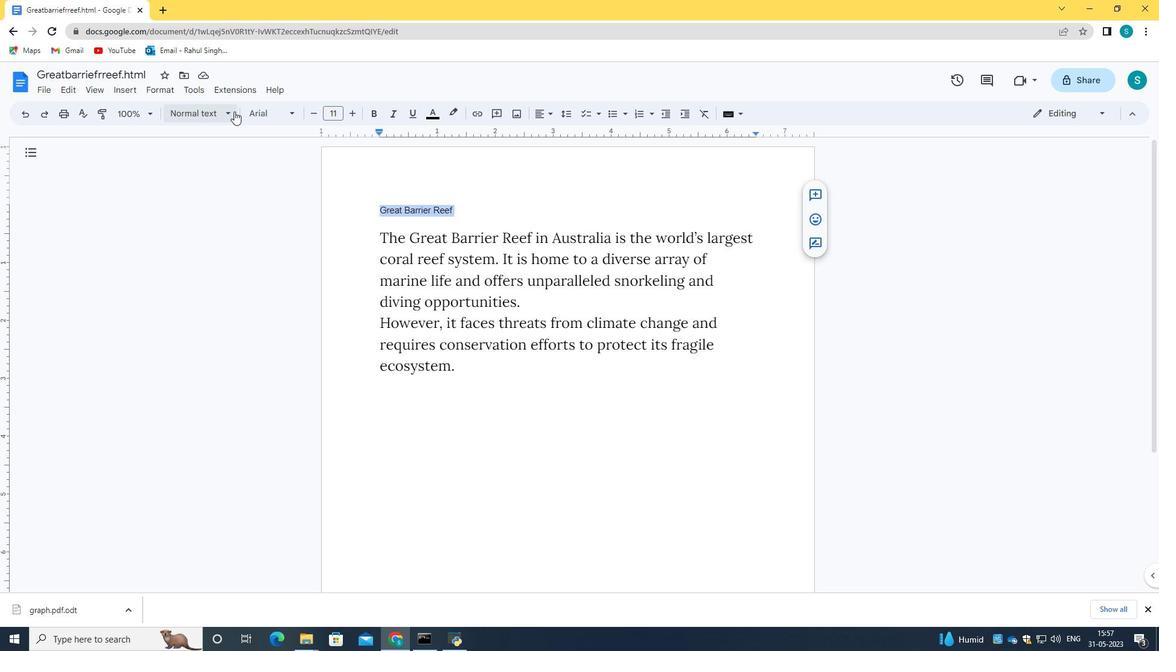 
Action: Mouse pressed left at (223, 111)
Screenshot: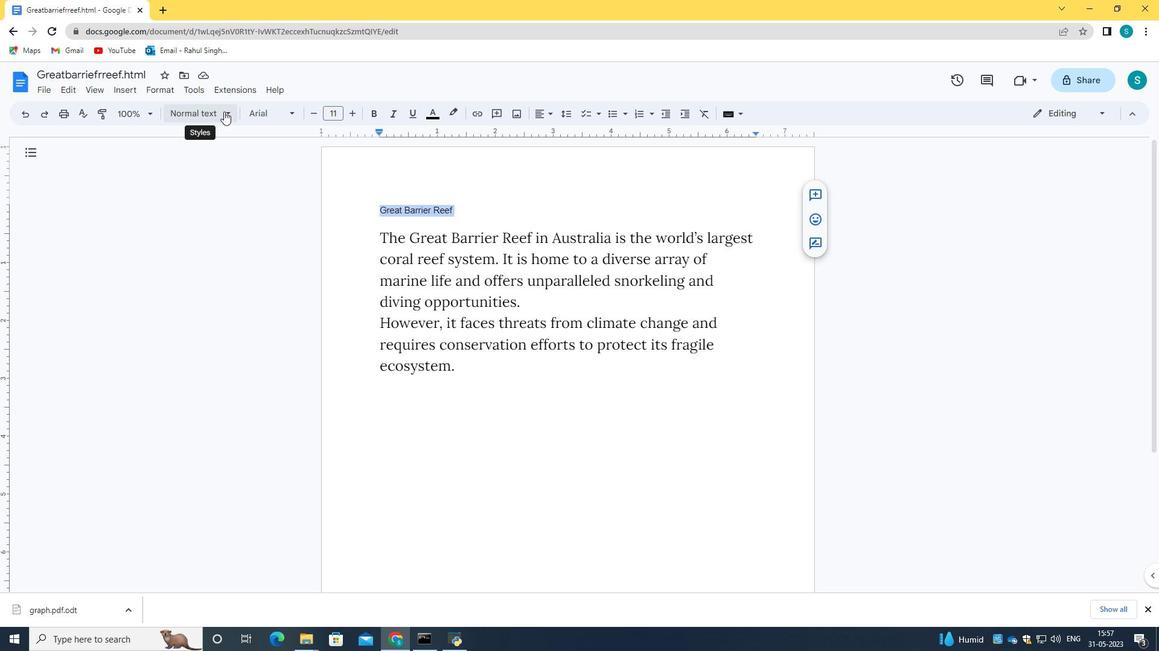 
Action: Mouse moved to (265, 106)
Screenshot: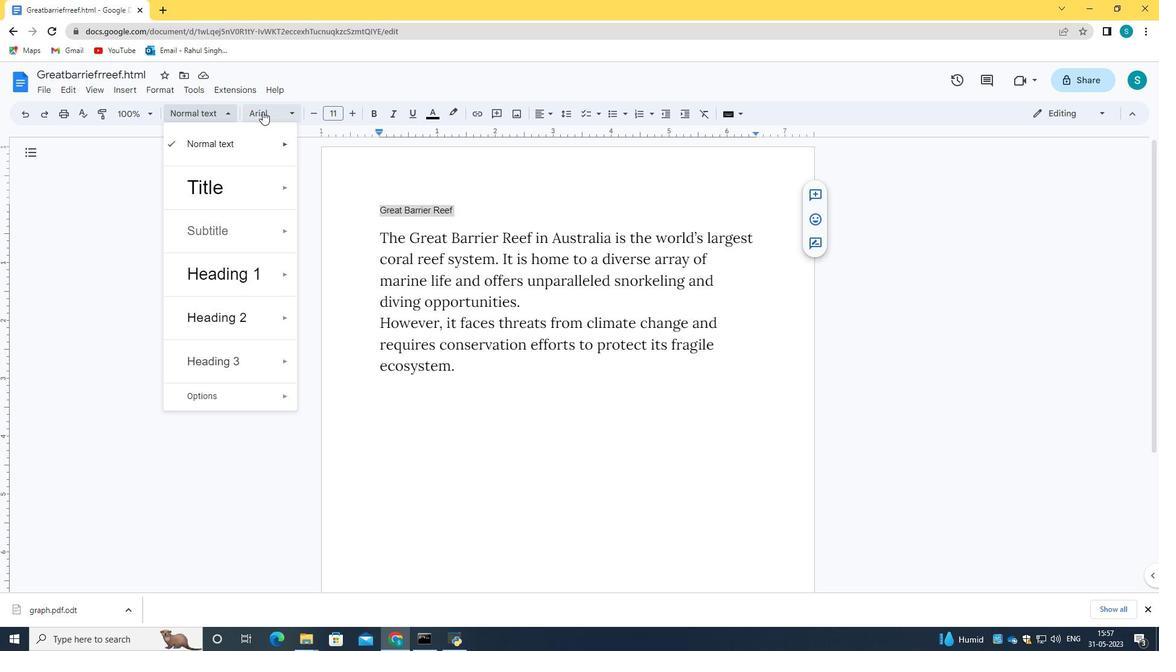 
Action: Mouse pressed left at (265, 106)
Screenshot: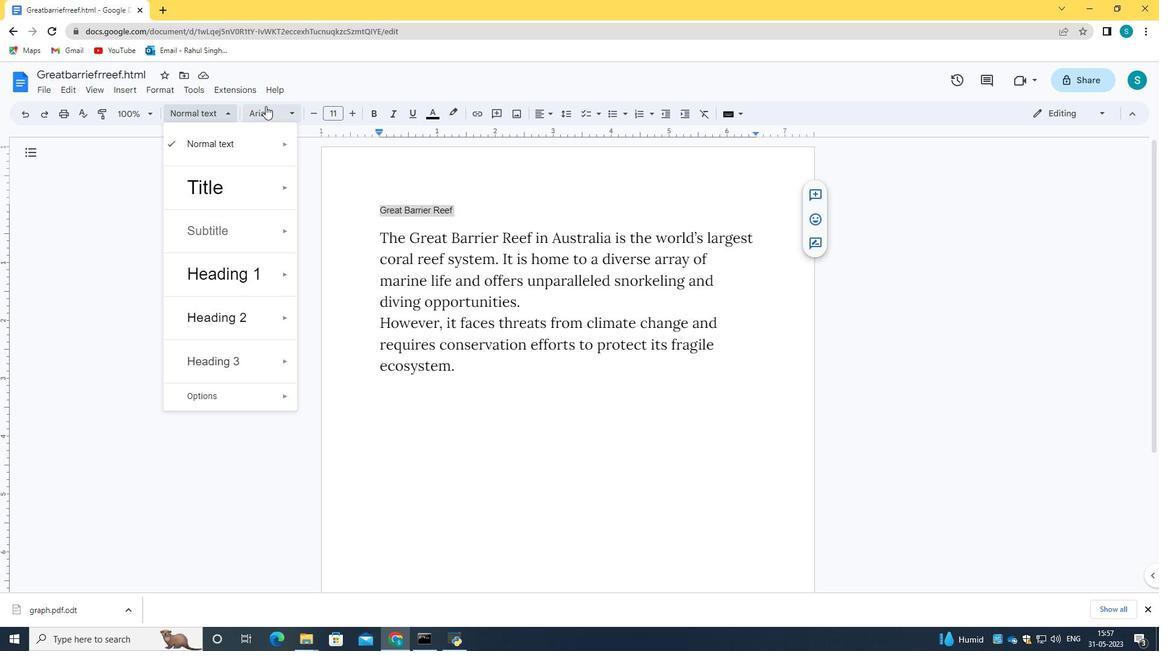 
Action: Mouse moved to (298, 515)
Screenshot: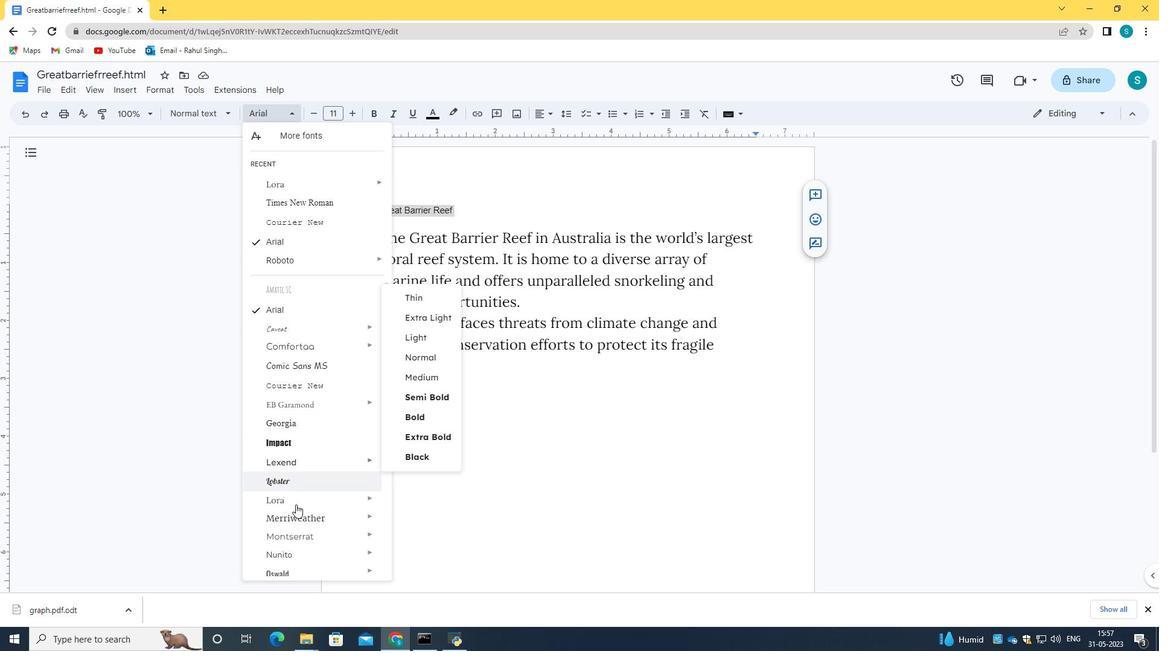 
Action: Mouse scrolled (298, 514) with delta (0, 0)
Screenshot: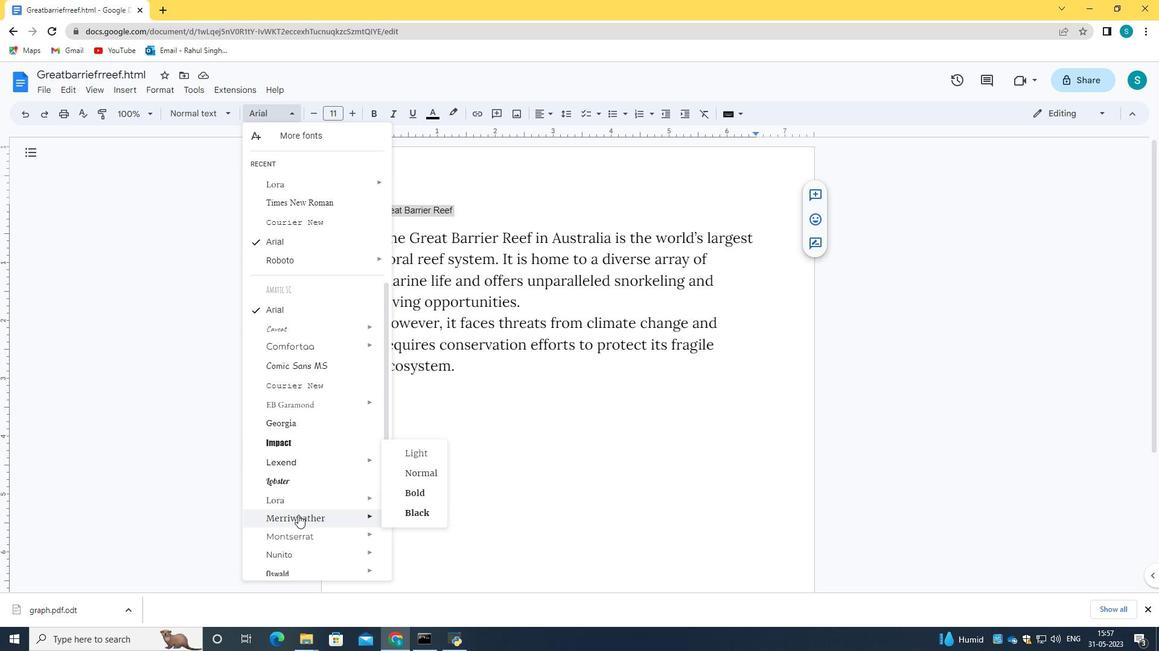 
Action: Mouse moved to (301, 477)
Screenshot: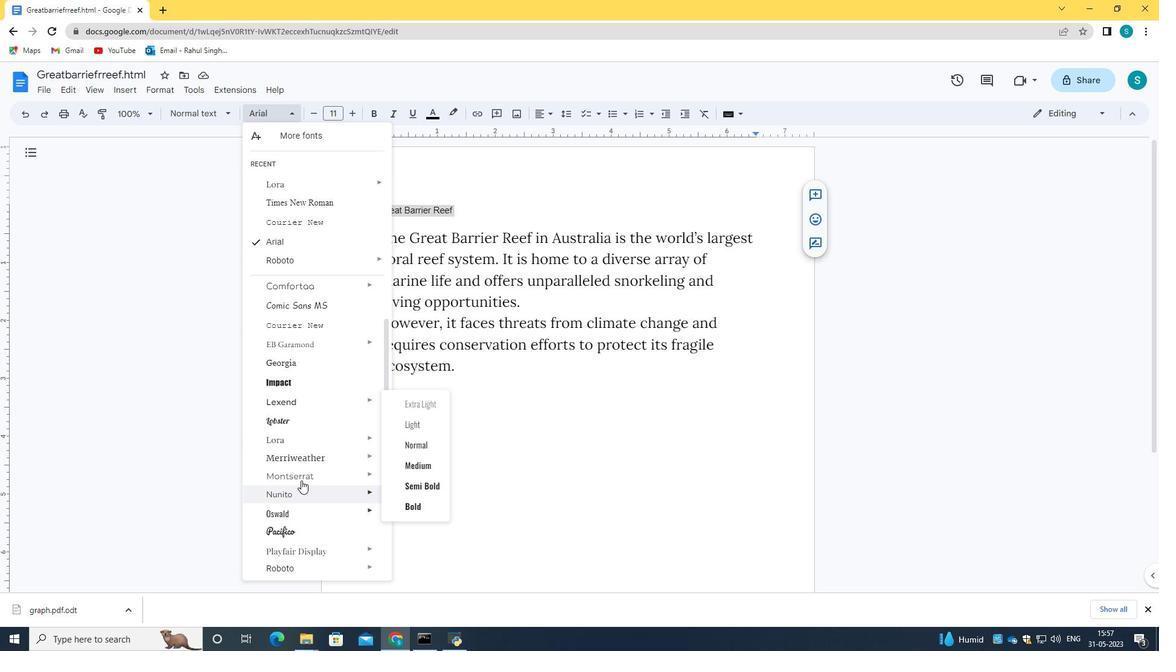 
Action: Mouse pressed left at (301, 477)
Screenshot: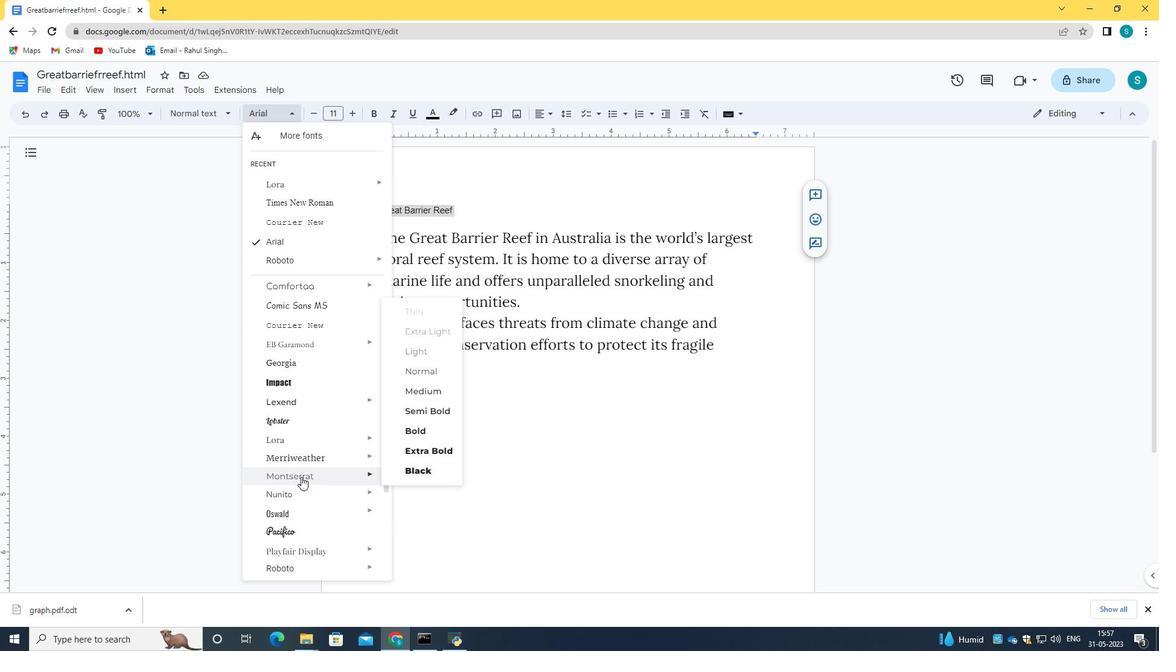 
Action: Mouse moved to (348, 115)
Screenshot: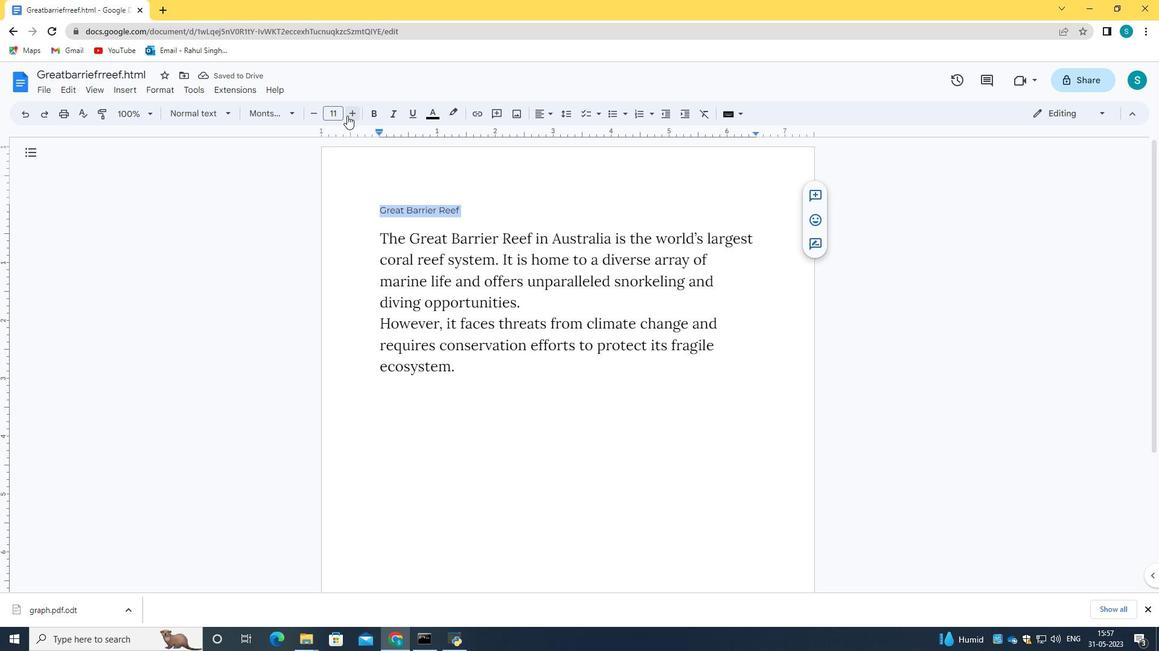 
Action: Mouse pressed left at (348, 115)
Screenshot: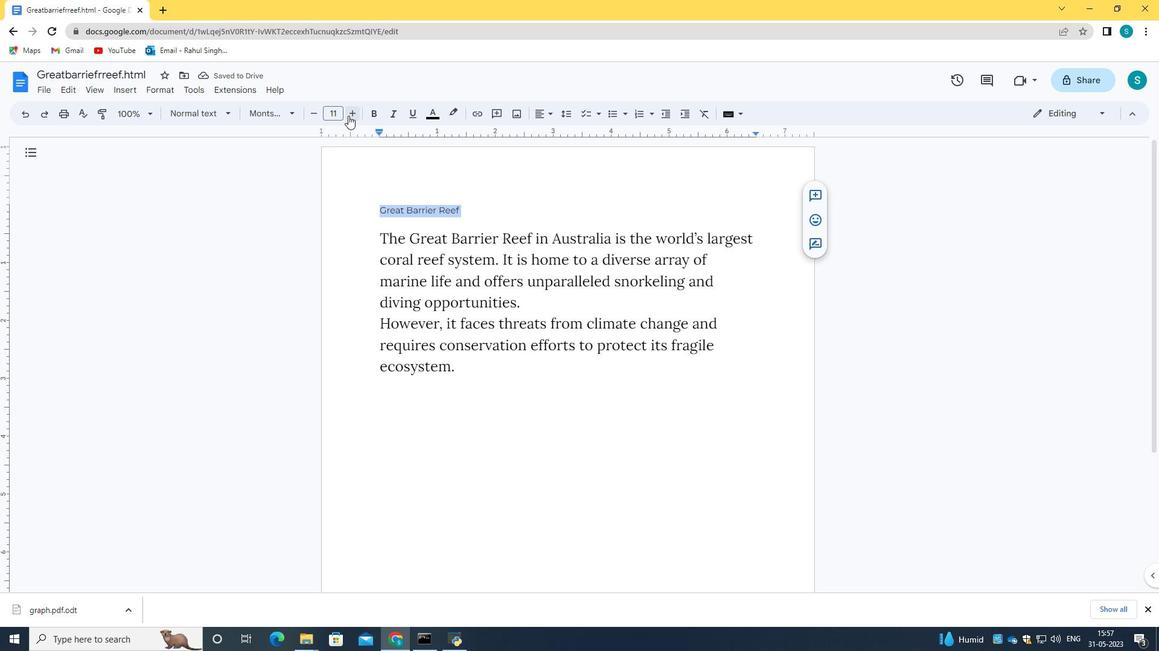 
Action: Mouse pressed left at (348, 115)
Screenshot: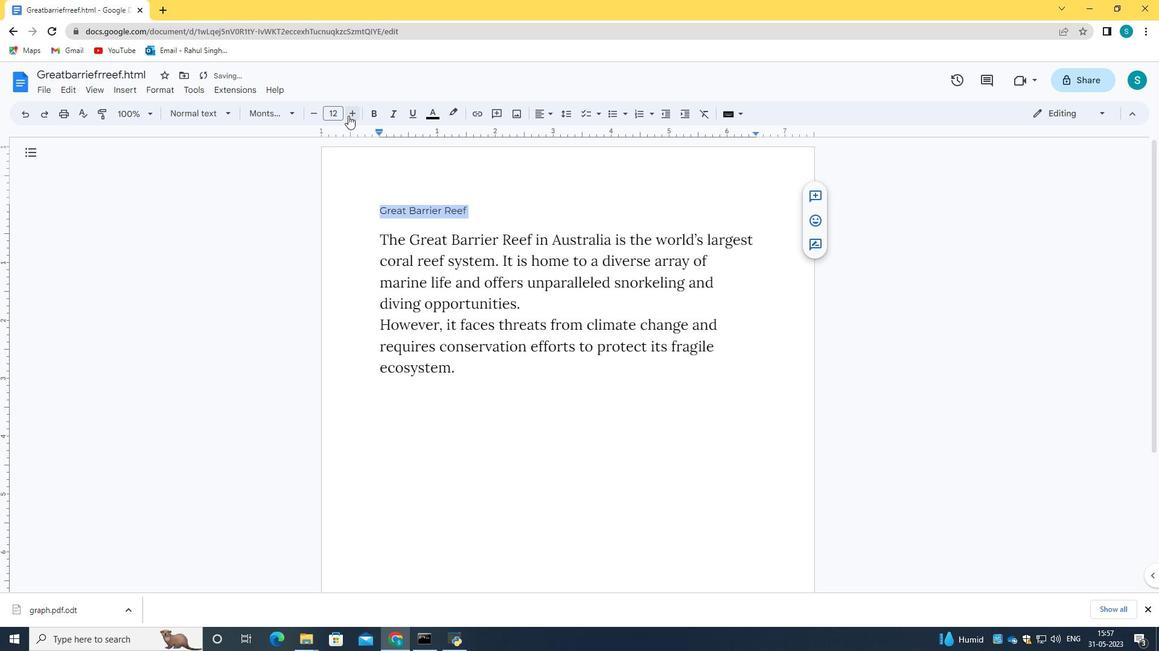 
Action: Mouse pressed left at (348, 115)
Screenshot: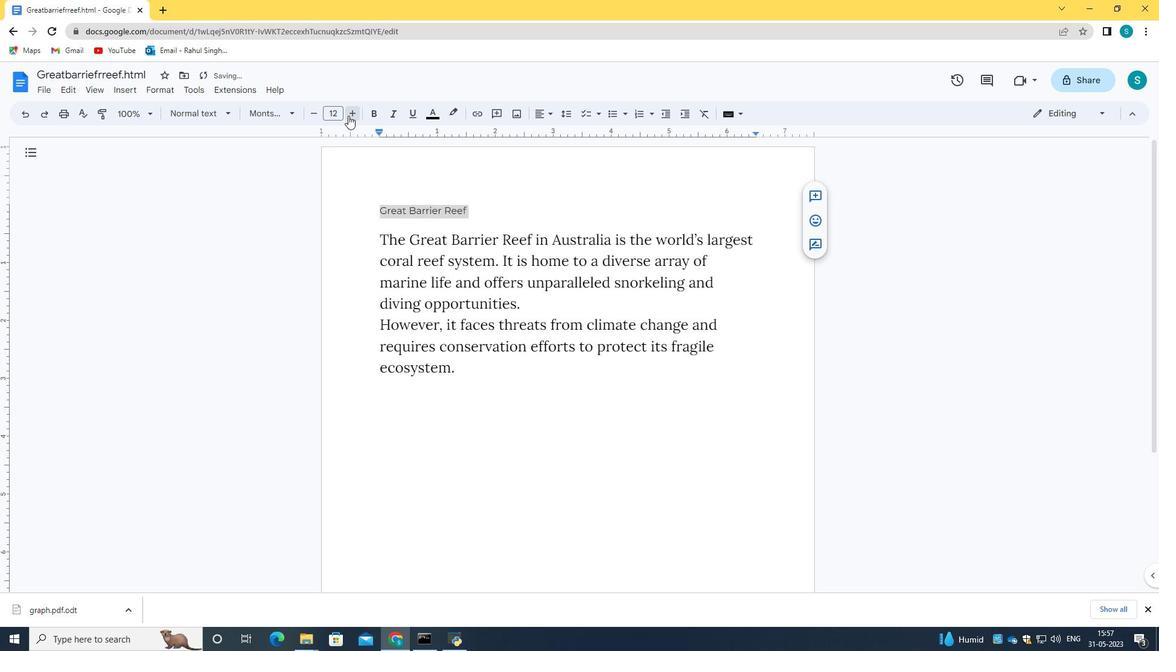 
Action: Mouse pressed left at (348, 115)
Screenshot: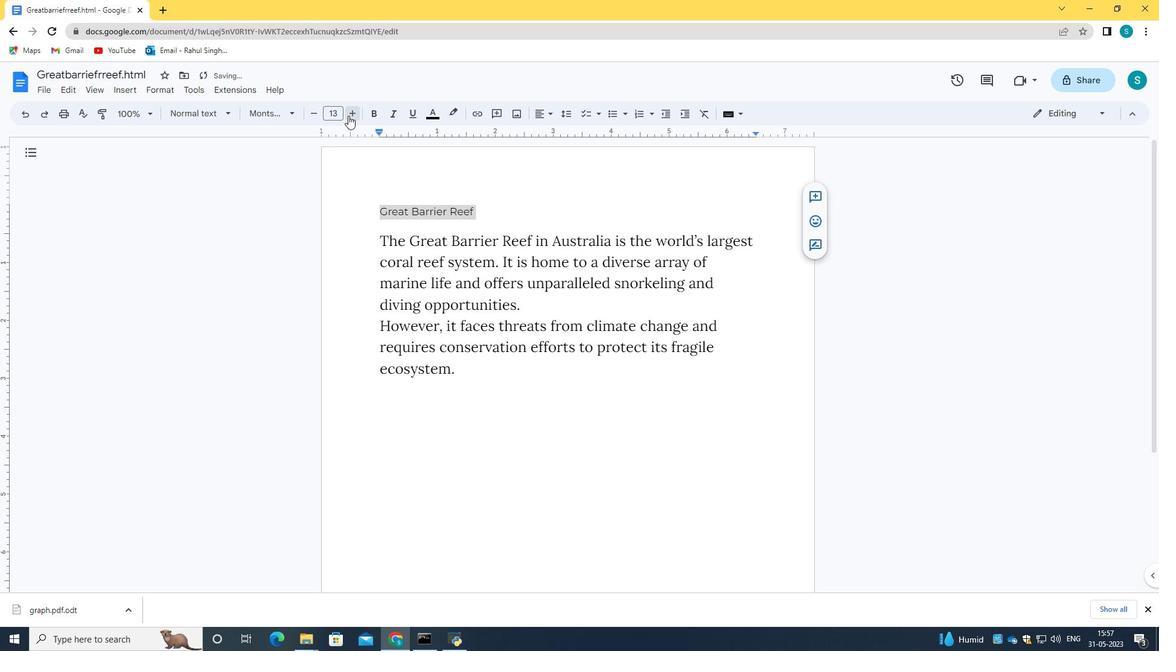 
Action: Mouse pressed left at (348, 115)
Screenshot: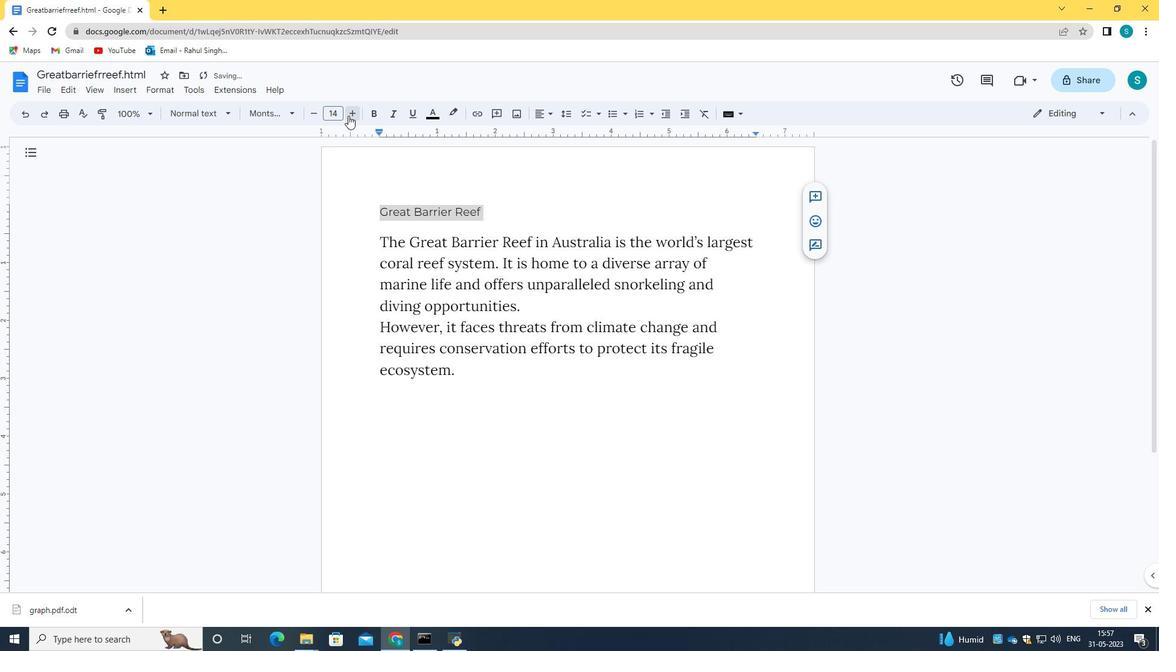 
Action: Mouse pressed left at (348, 115)
Screenshot: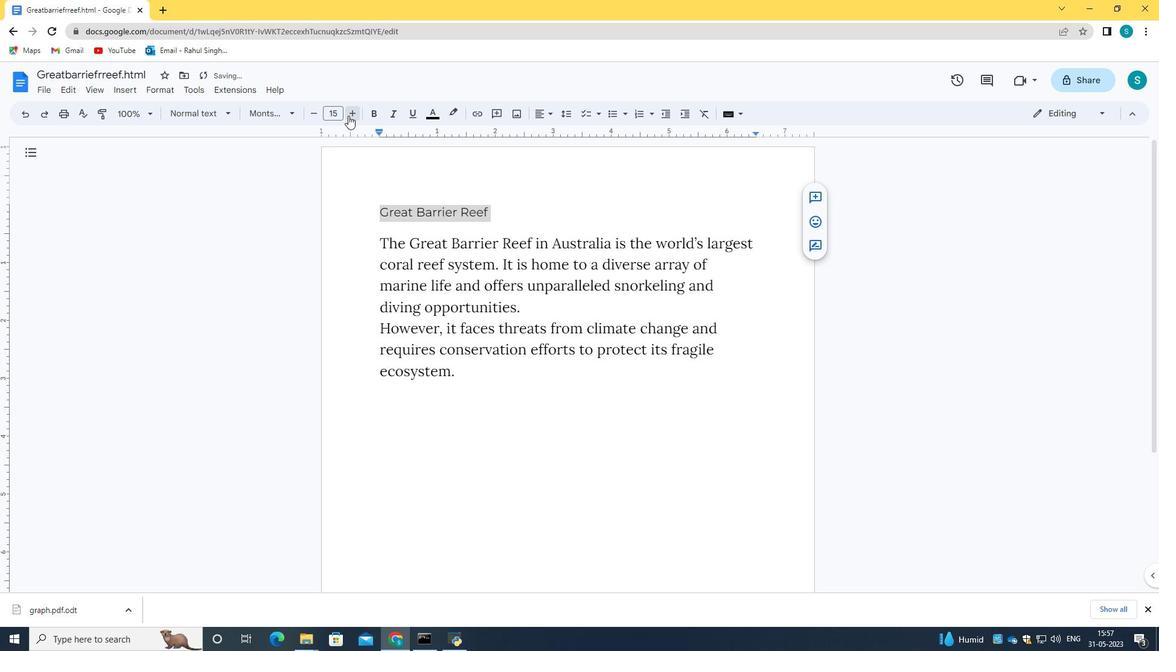 
Action: Mouse pressed left at (348, 115)
Screenshot: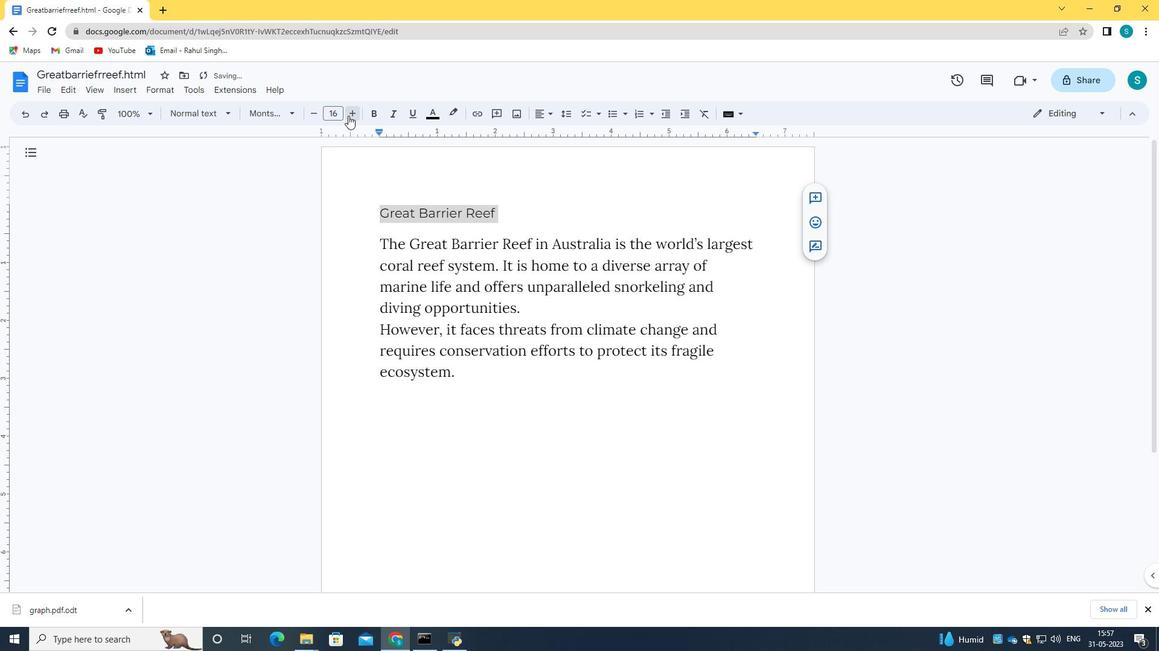 
Action: Mouse pressed left at (348, 115)
Screenshot: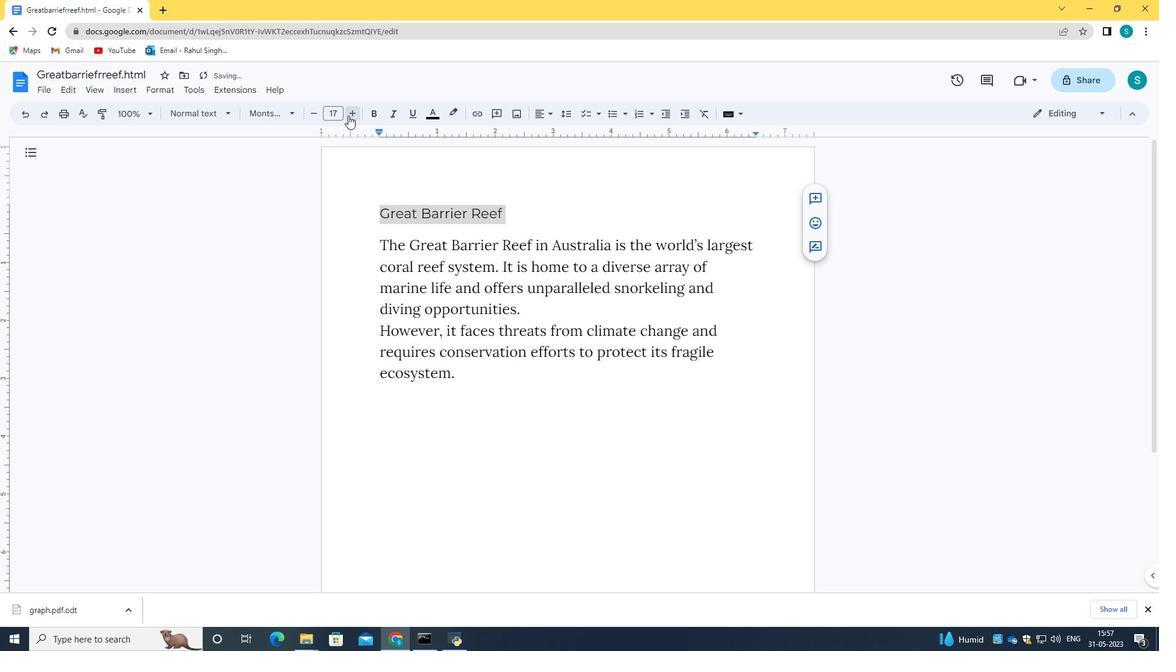 
Action: Mouse pressed left at (348, 115)
Screenshot: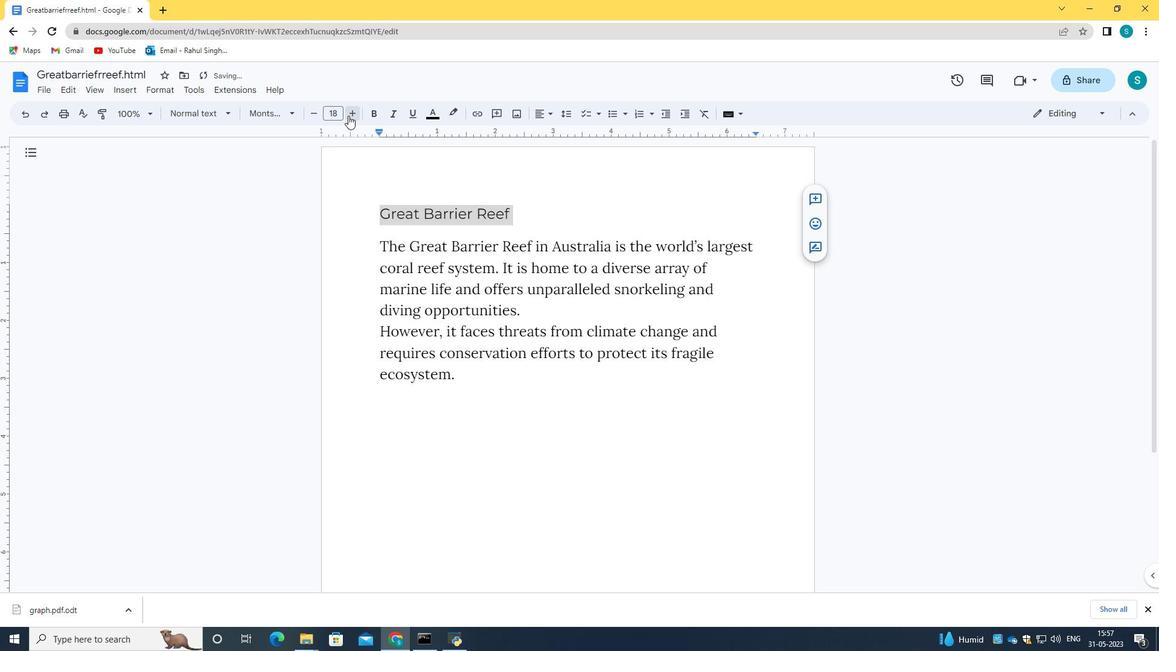 
Action: Mouse pressed left at (348, 115)
Screenshot: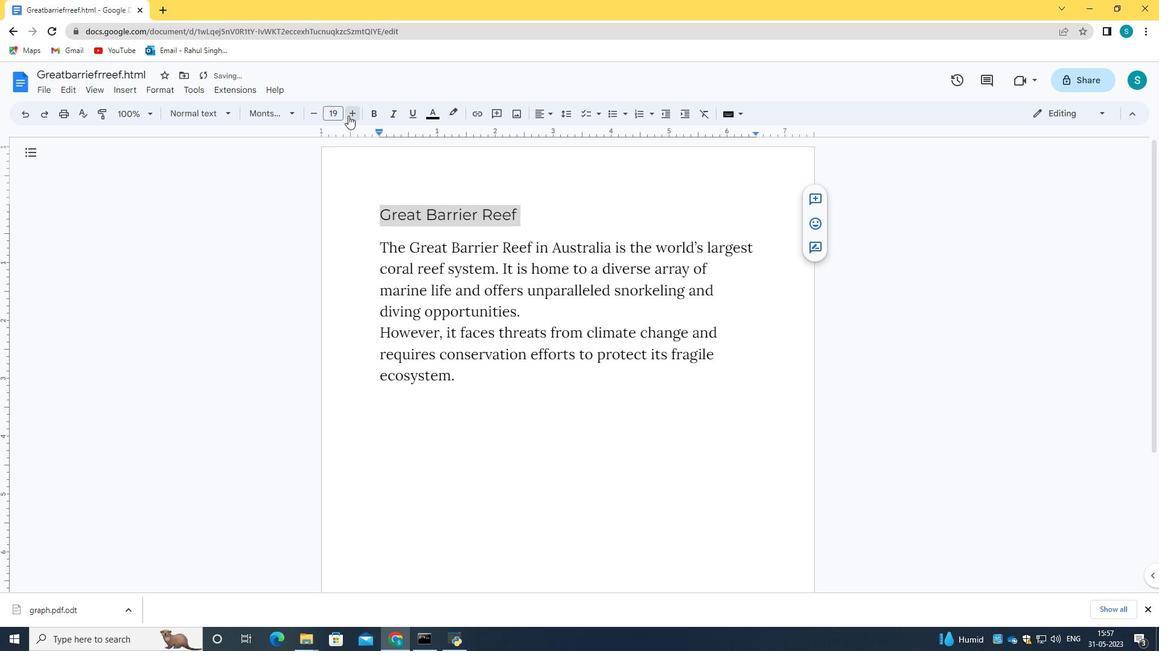 
Action: Mouse pressed left at (348, 115)
Screenshot: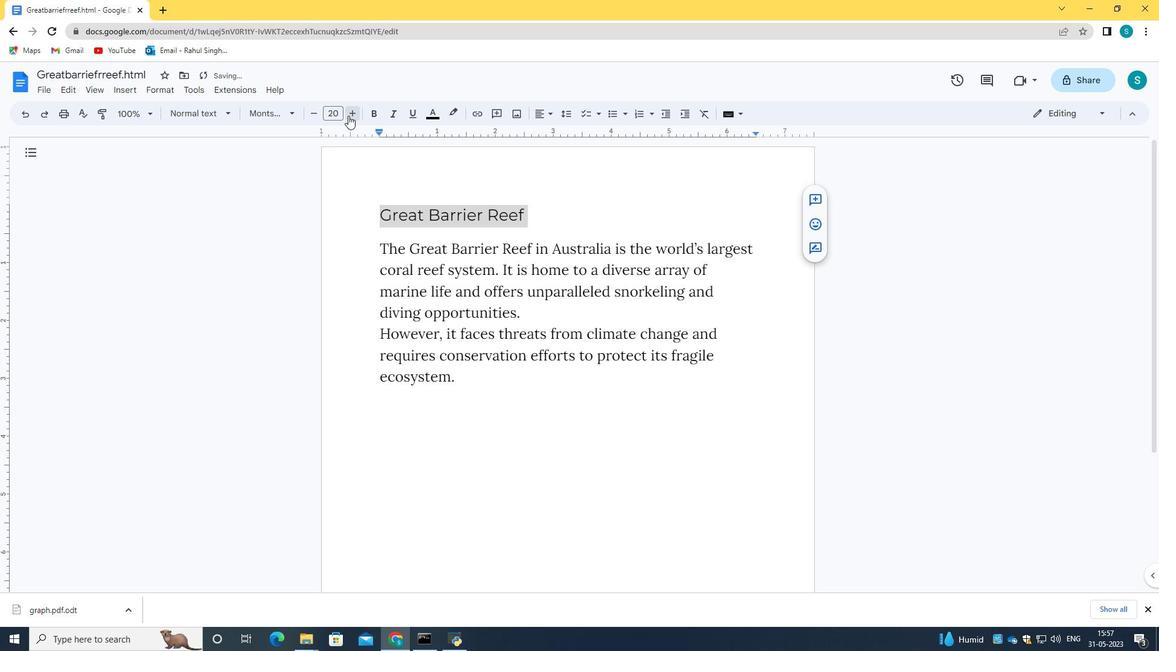 
Action: Mouse pressed left at (348, 115)
Screenshot: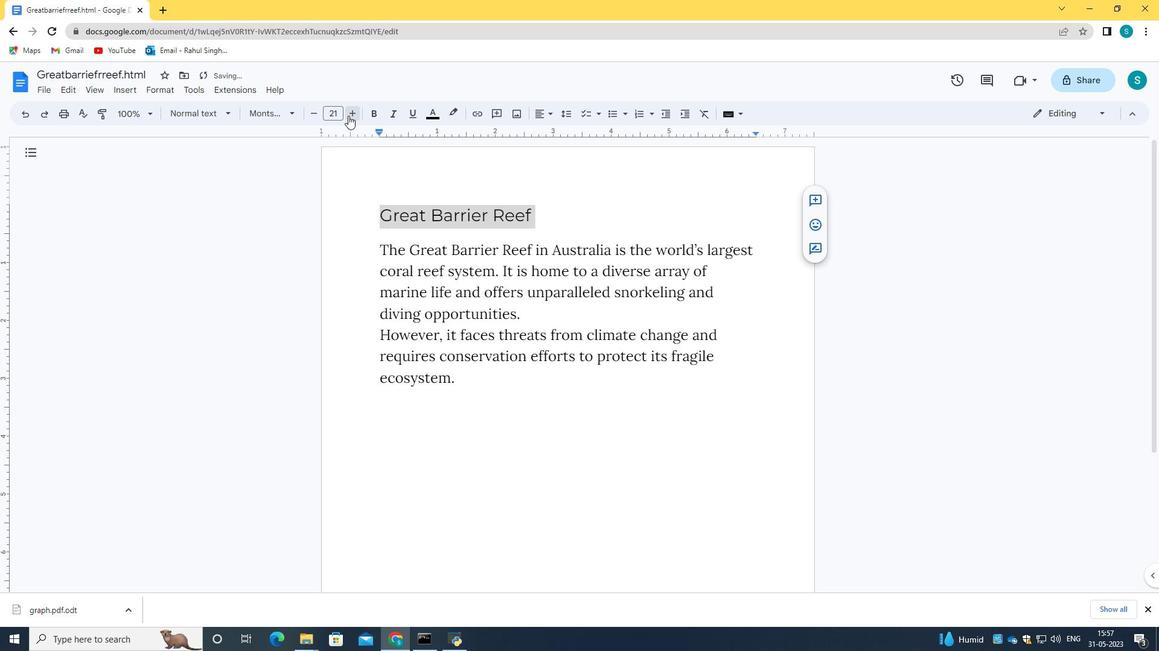 
Action: Mouse pressed left at (348, 115)
Screenshot: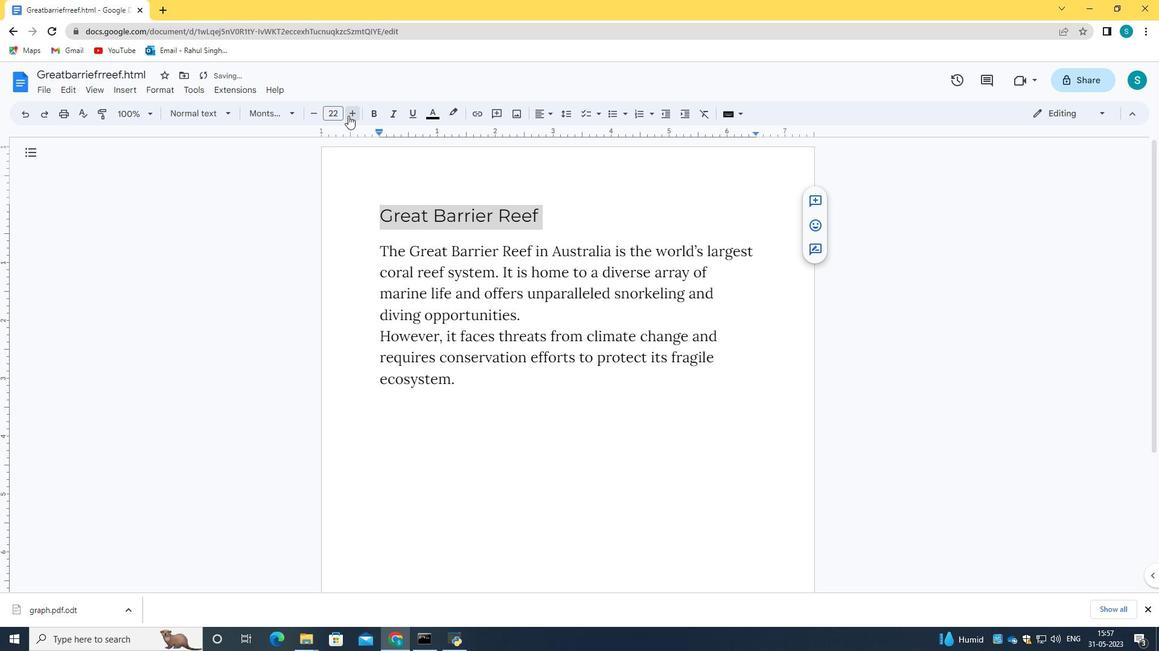 
Action: Mouse pressed left at (348, 115)
Screenshot: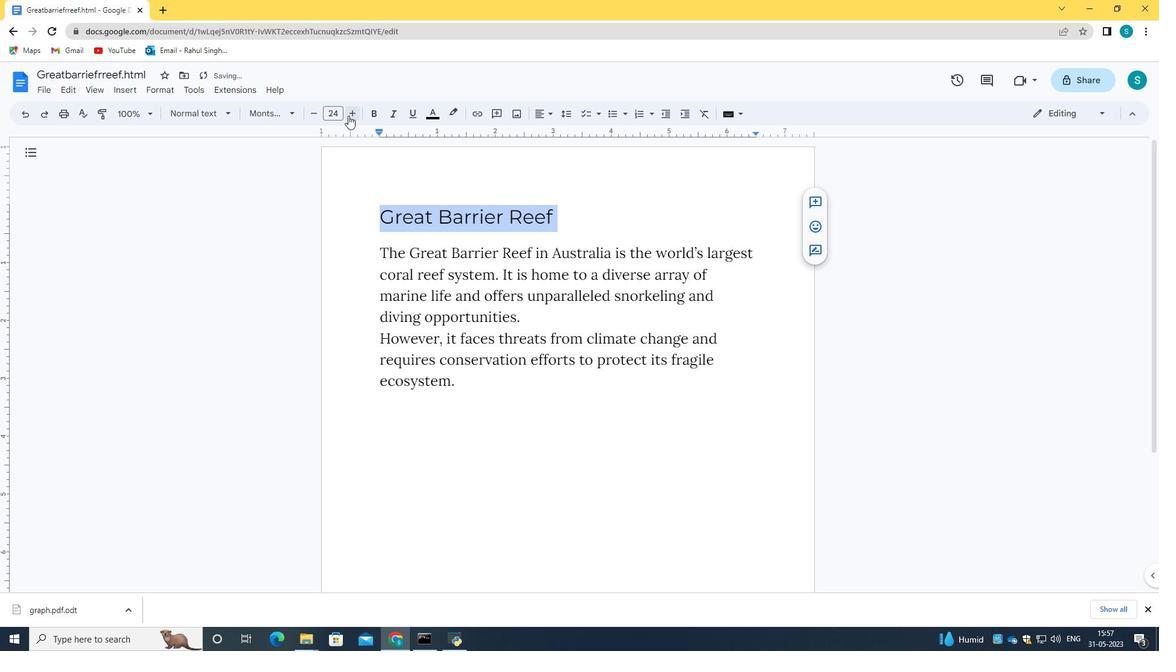 
Action: Mouse pressed left at (348, 115)
Screenshot: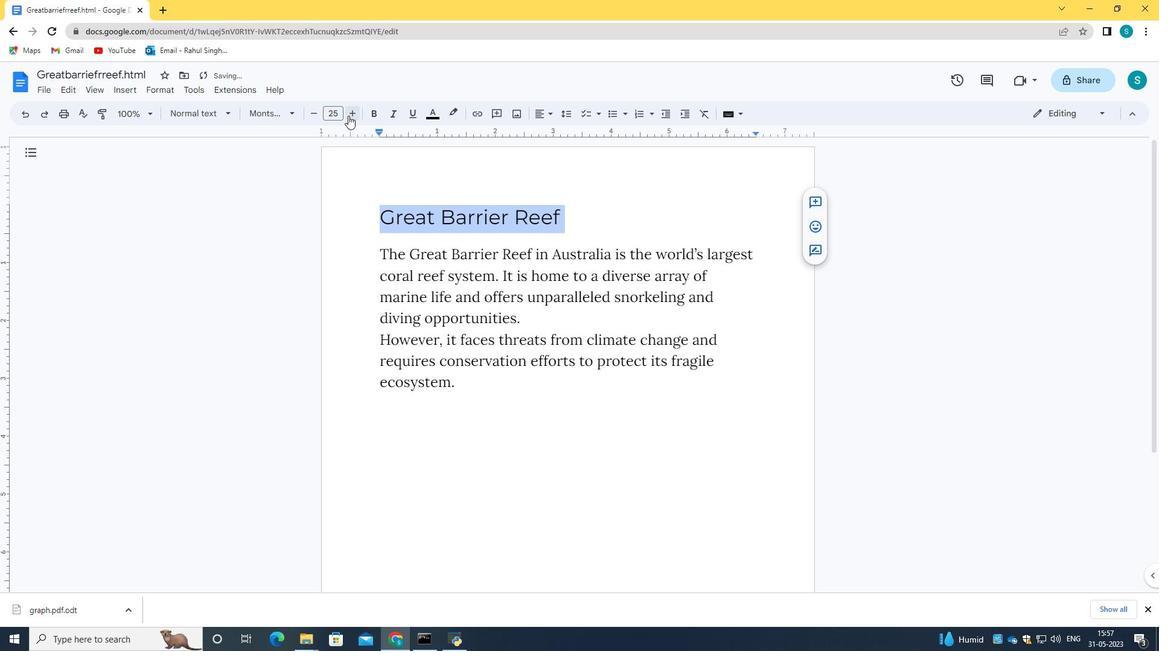 
Action: Mouse pressed left at (348, 115)
Screenshot: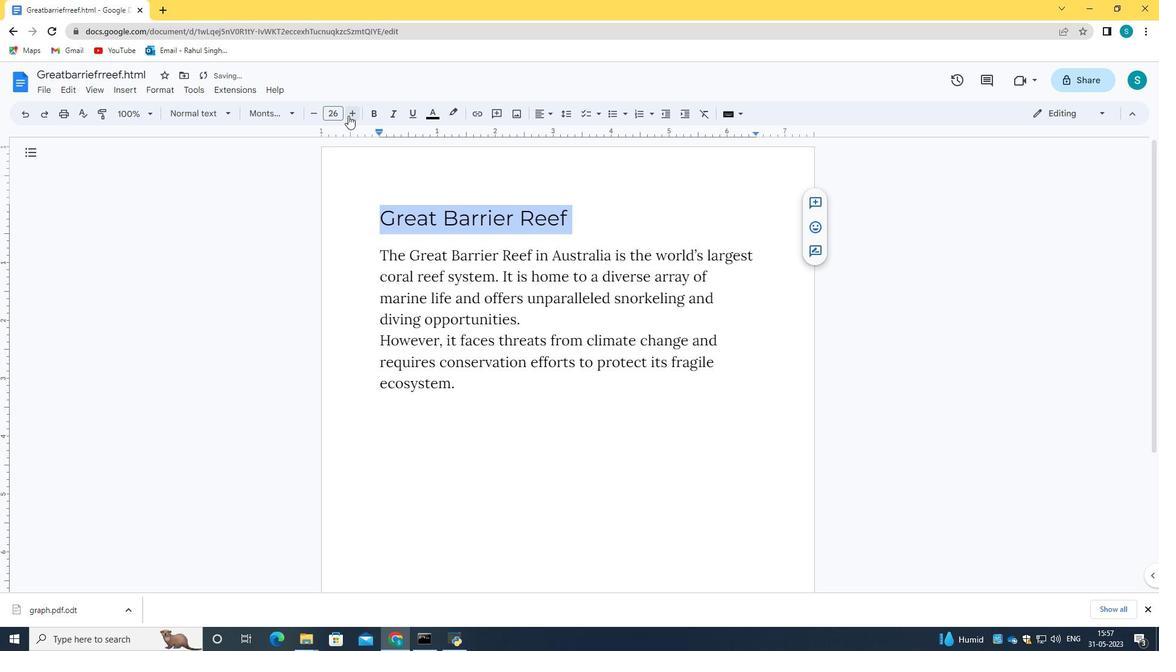 
Action: Mouse pressed left at (348, 115)
Screenshot: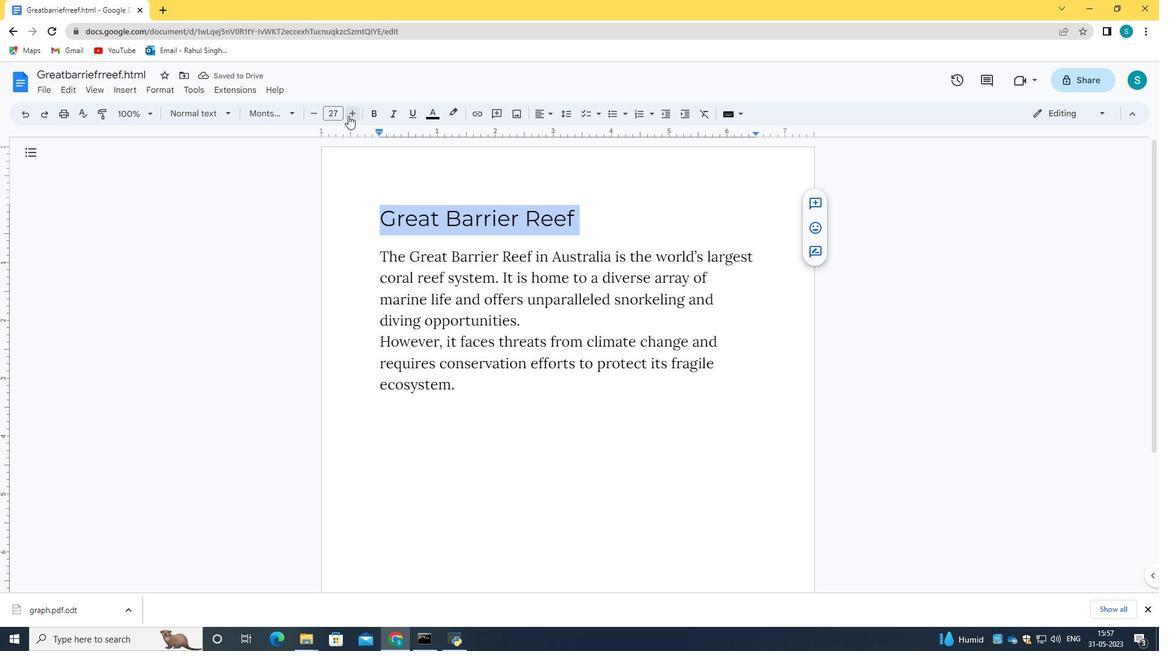 
Action: Mouse pressed left at (348, 115)
Screenshot: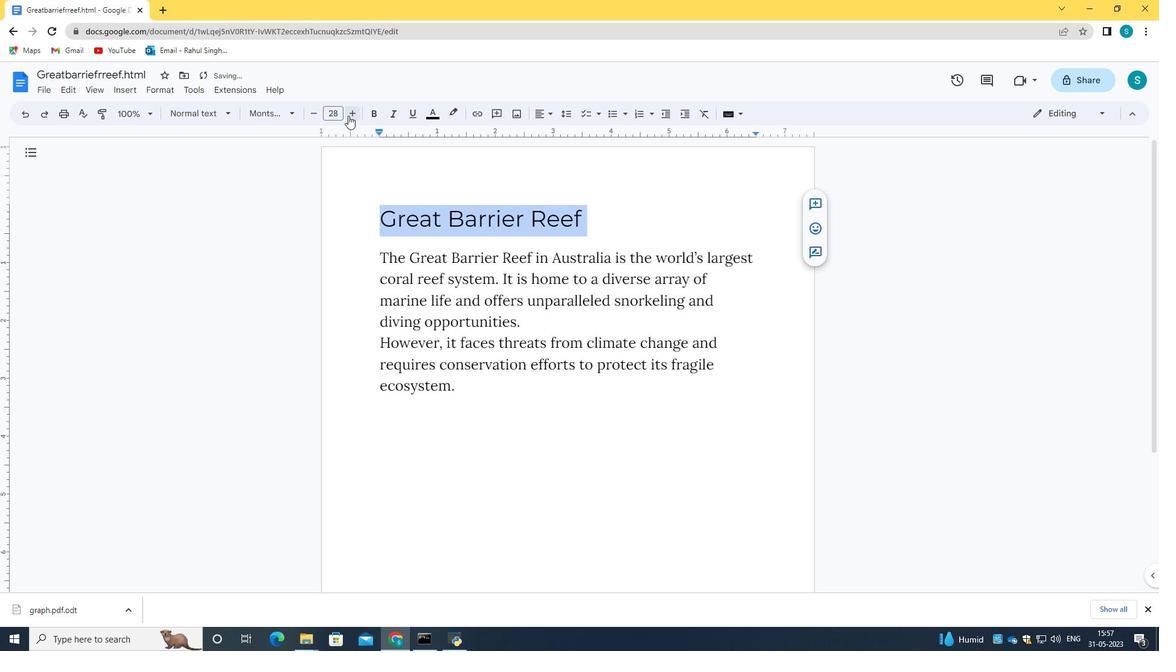 
Action: Mouse pressed left at (348, 115)
Screenshot: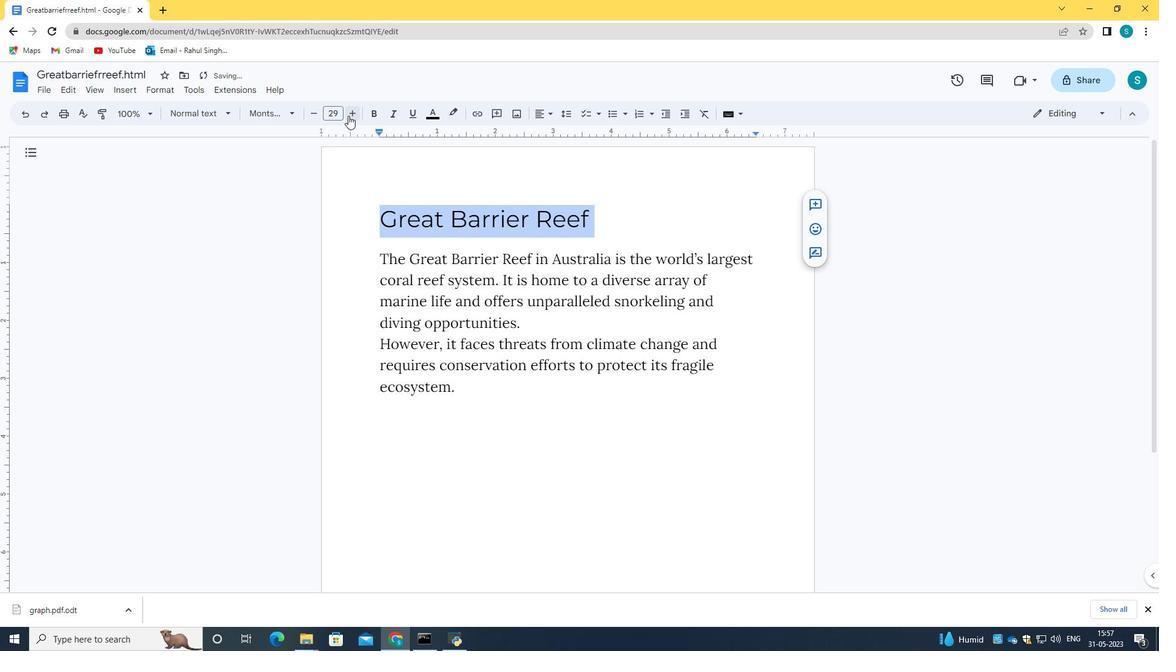 
Action: Mouse moved to (540, 111)
Screenshot: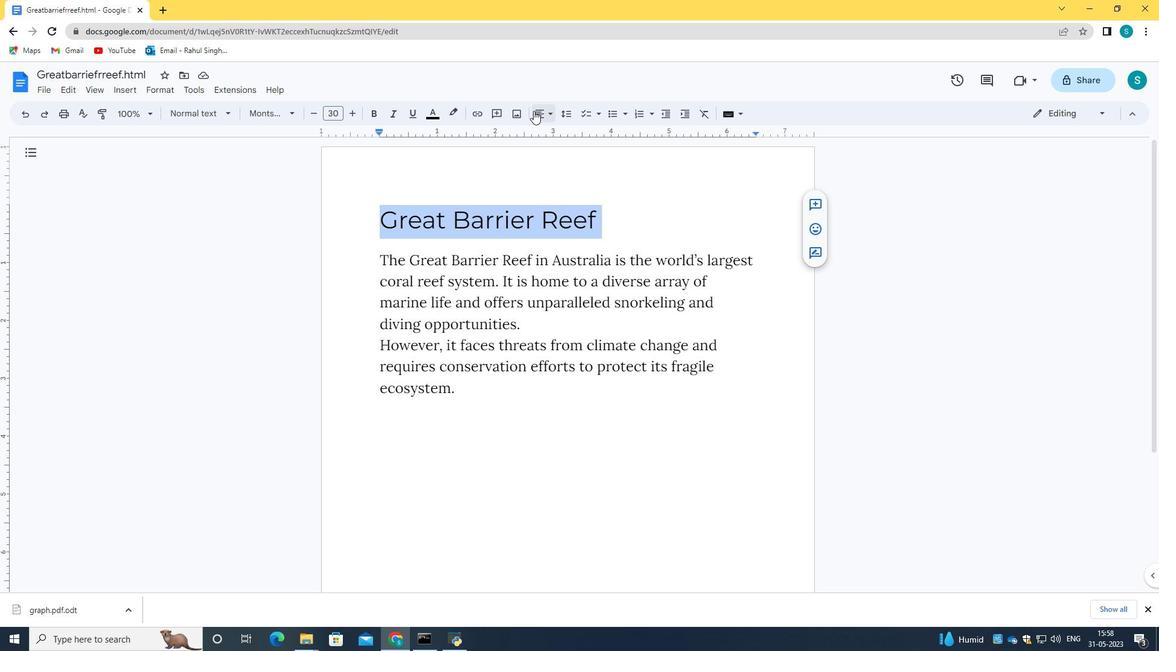 
Action: Mouse pressed left at (540, 111)
Screenshot: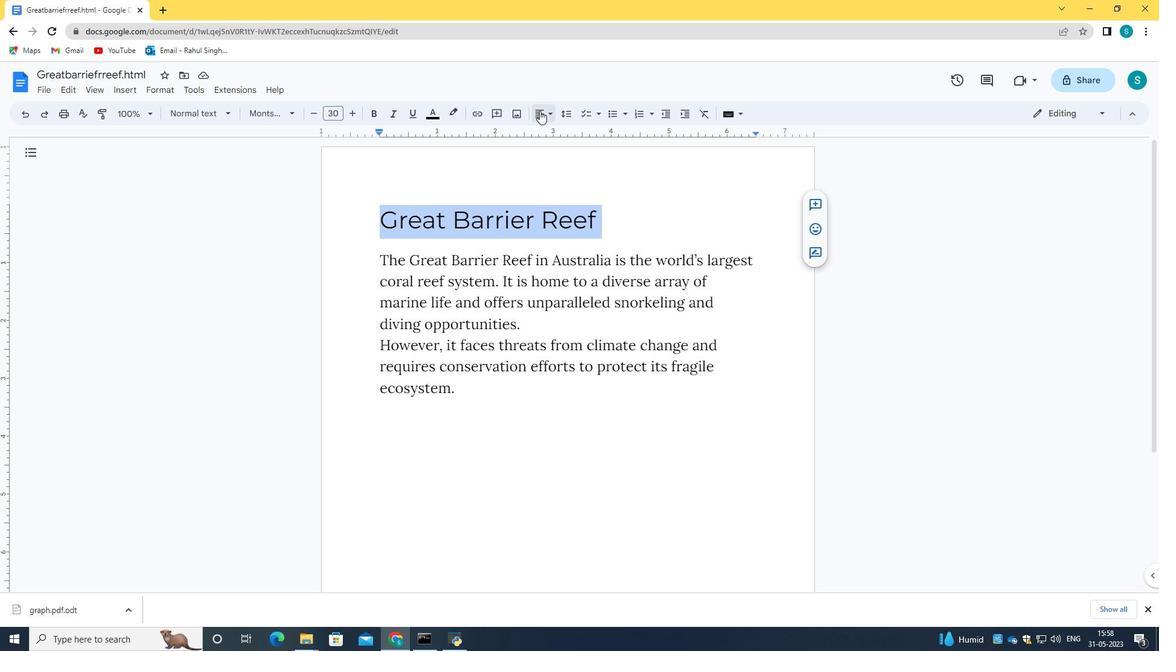 
Action: Mouse moved to (540, 138)
Screenshot: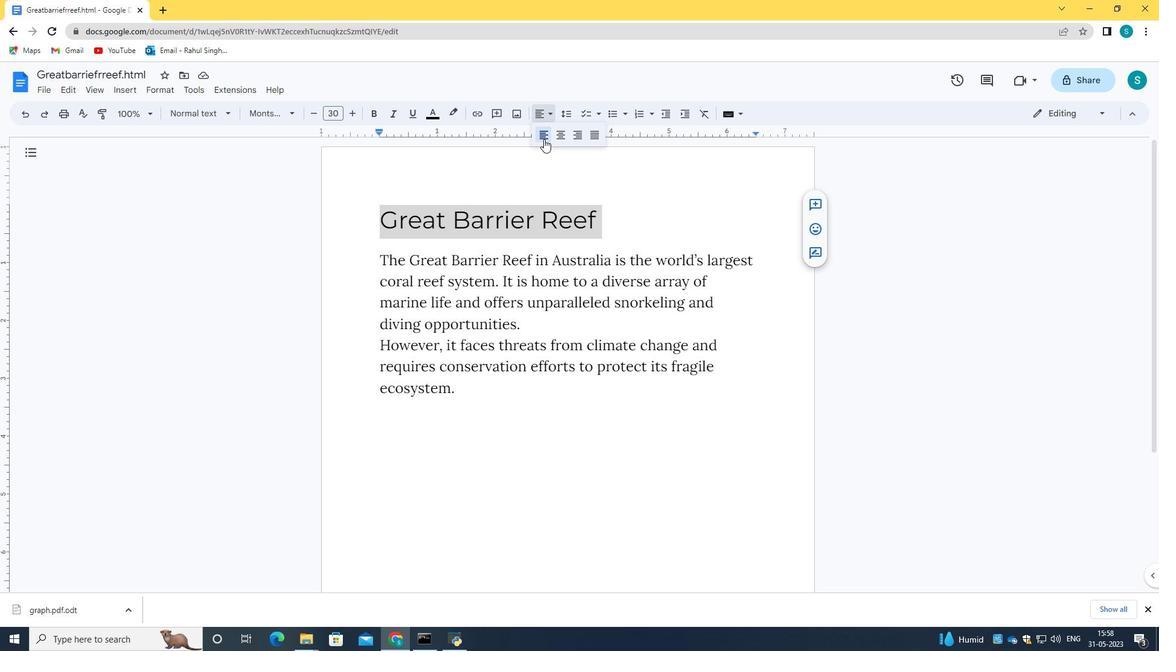 
Action: Mouse pressed left at (540, 138)
Screenshot: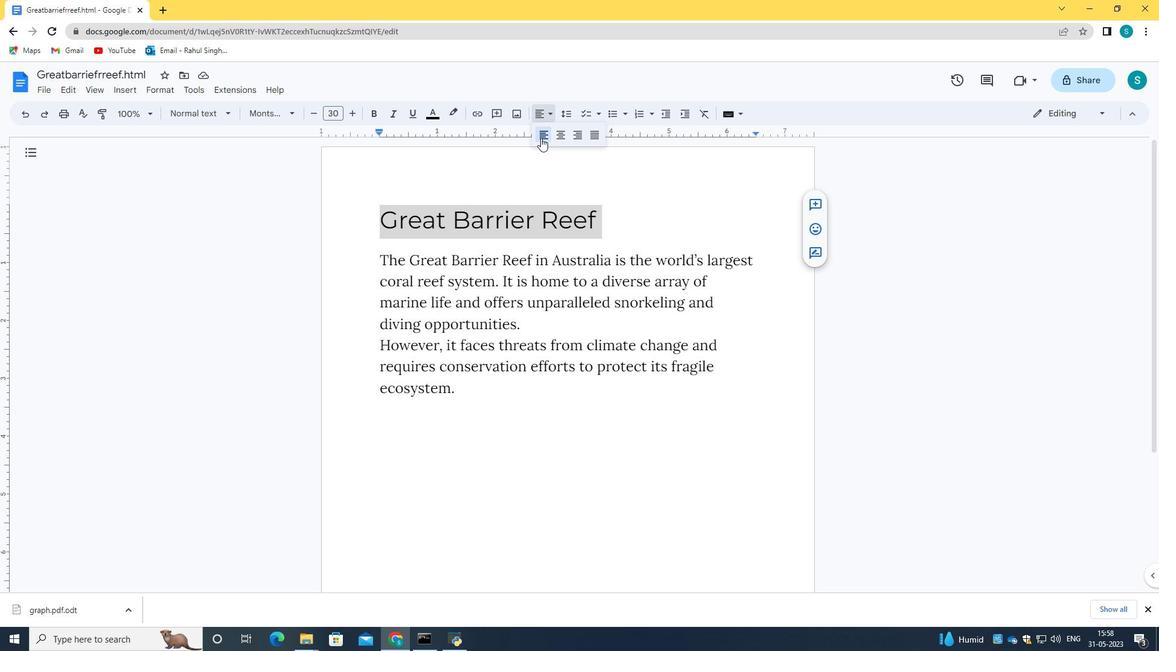 
Action: Mouse moved to (379, 254)
Screenshot: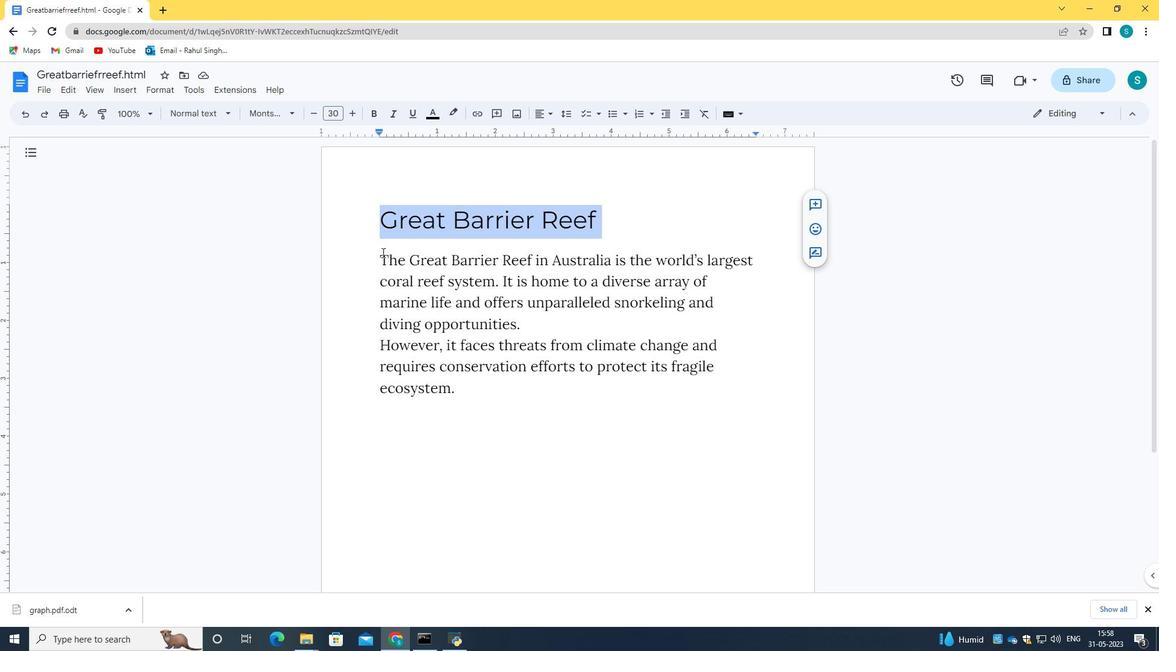 
Action: Mouse pressed left at (379, 254)
Screenshot: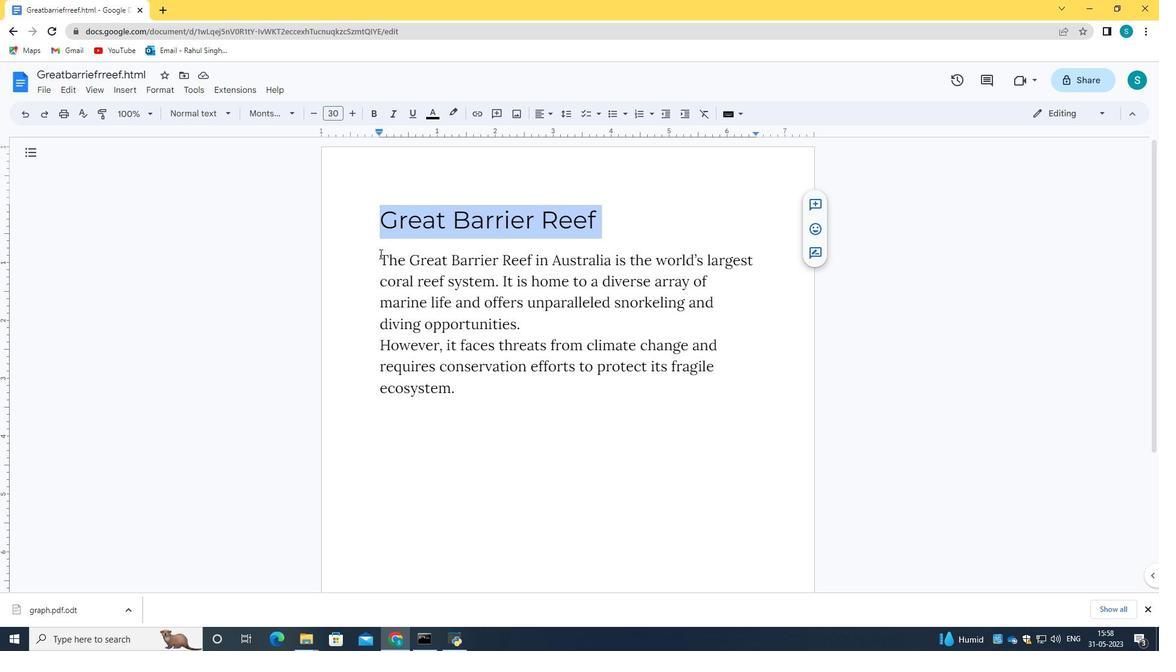 
Action: Mouse moved to (542, 119)
Screenshot: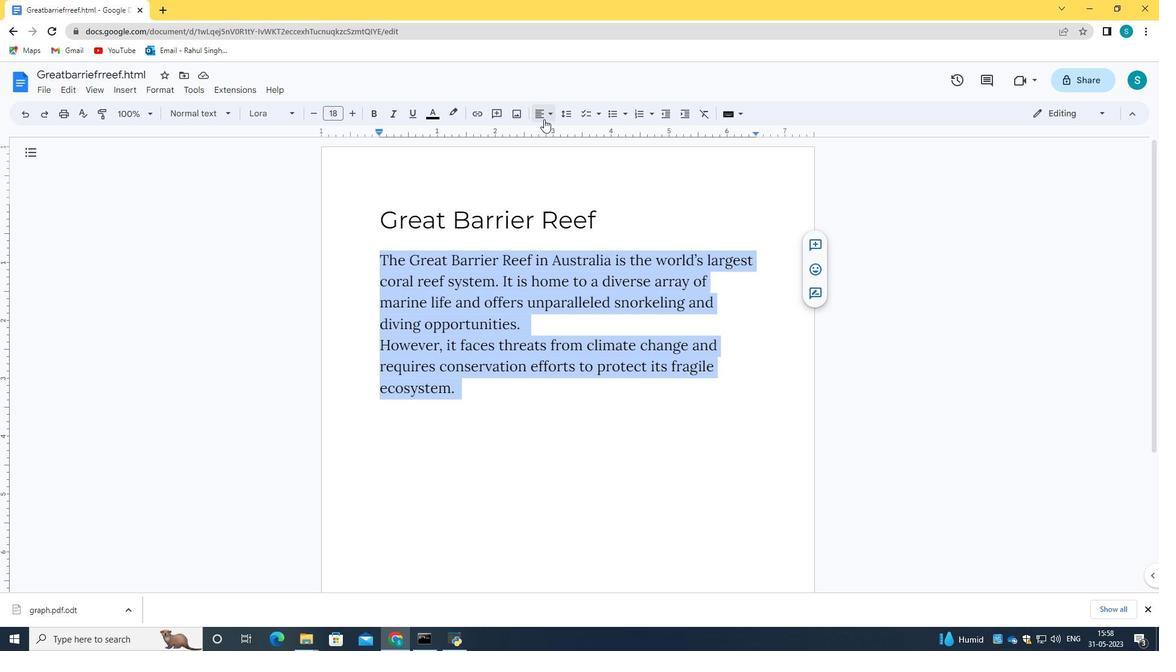 
Action: Mouse pressed left at (542, 119)
Screenshot: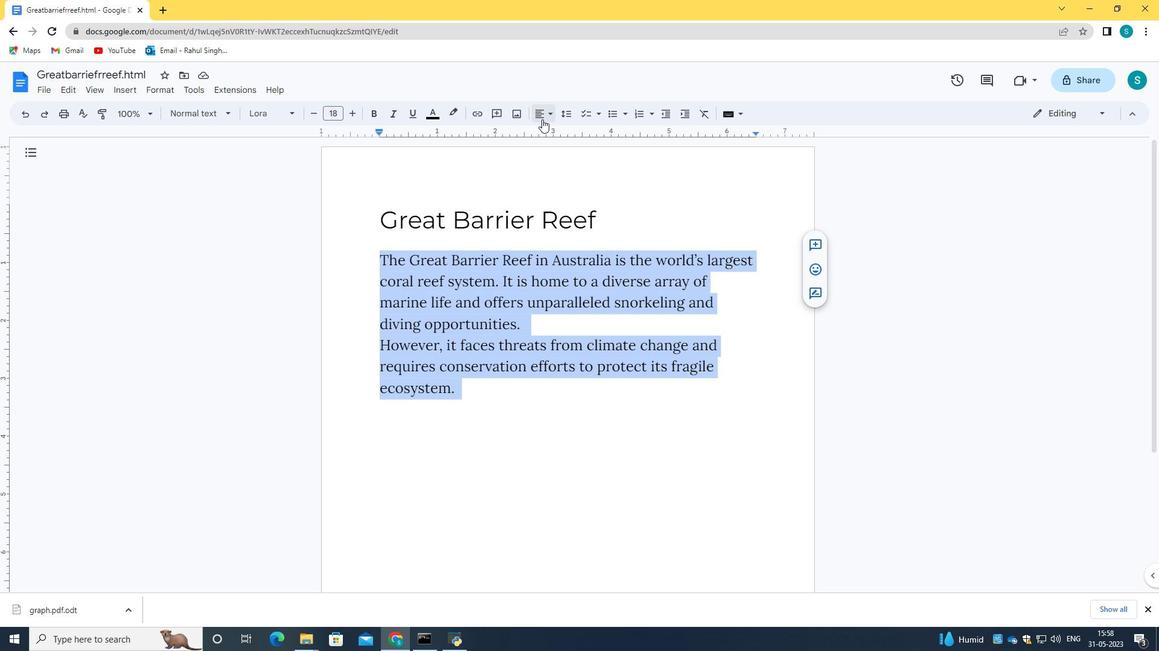 
Action: Mouse moved to (544, 136)
Screenshot: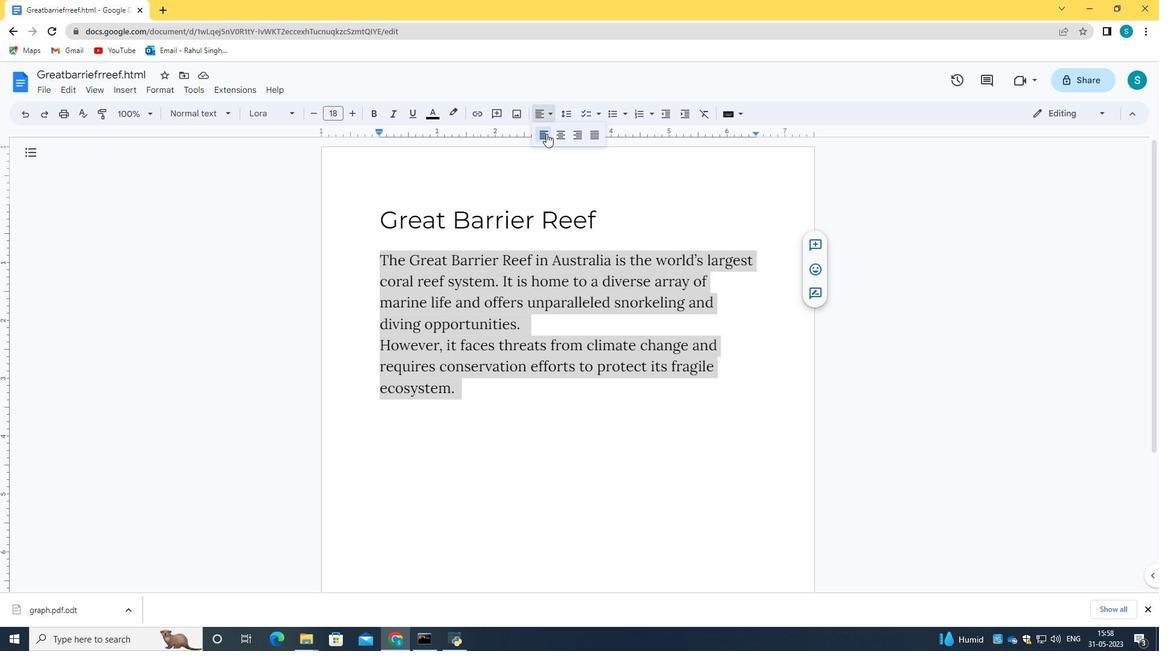 
Action: Mouse pressed left at (544, 136)
Screenshot: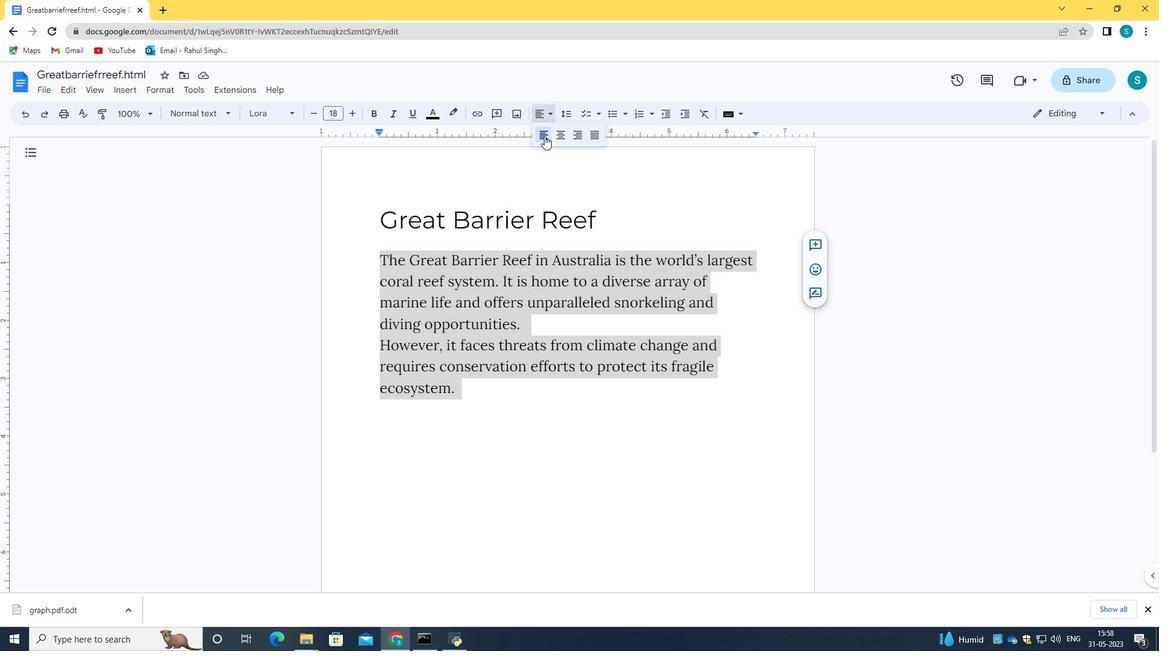 
Action: Mouse moved to (626, 455)
Screenshot: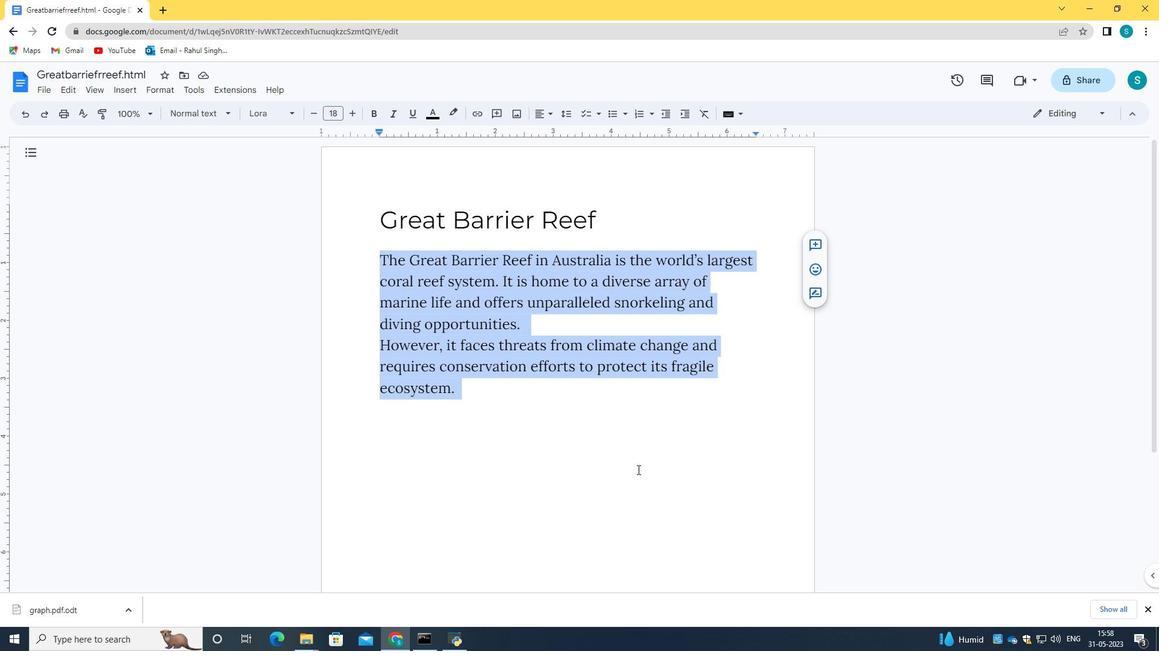 
Action: Mouse pressed left at (626, 455)
Screenshot: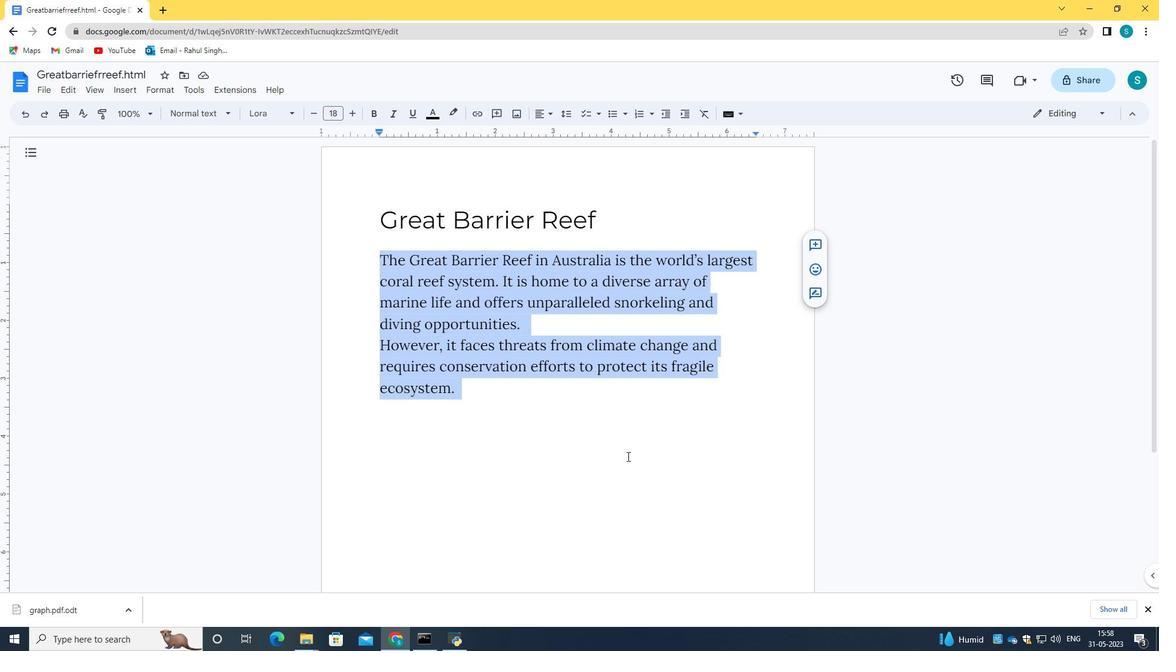 
Action: Mouse moved to (517, 382)
Screenshot: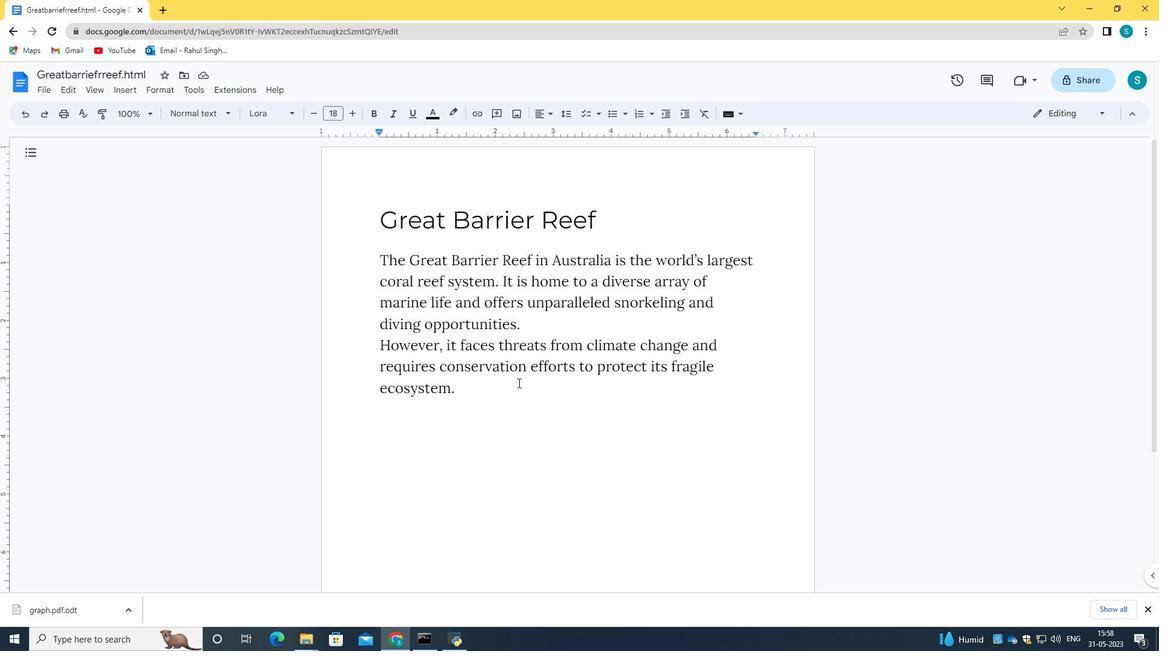 
